 Task: Search one way flight ticket for 1 adult, 1 child, 1 infant in seat in premium economy from New Bern: Coastal Carolina Regional Airport (was Craven County Regional) to Springfield: Abraham Lincoln Capital Airport on 5-2-2023. Choice of flights is Sun country airlines. Number of bags: 6 checked bags. Price is upto 86000. Outbound departure time preference is 20:00.
Action: Mouse moved to (266, 369)
Screenshot: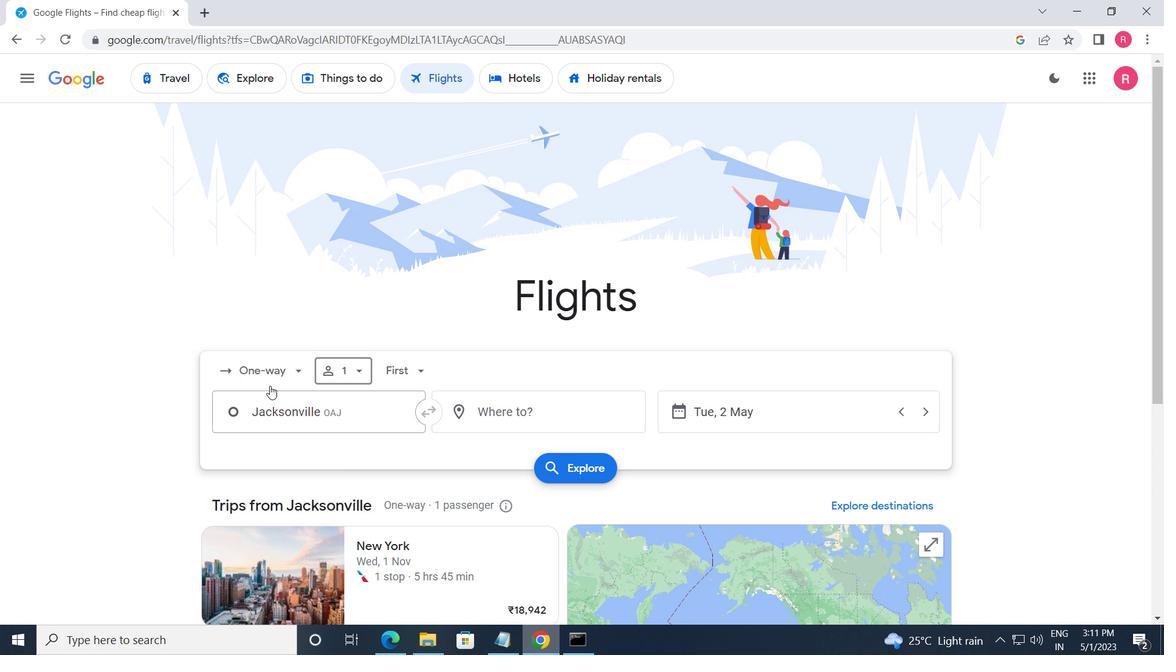 
Action: Mouse pressed left at (266, 369)
Screenshot: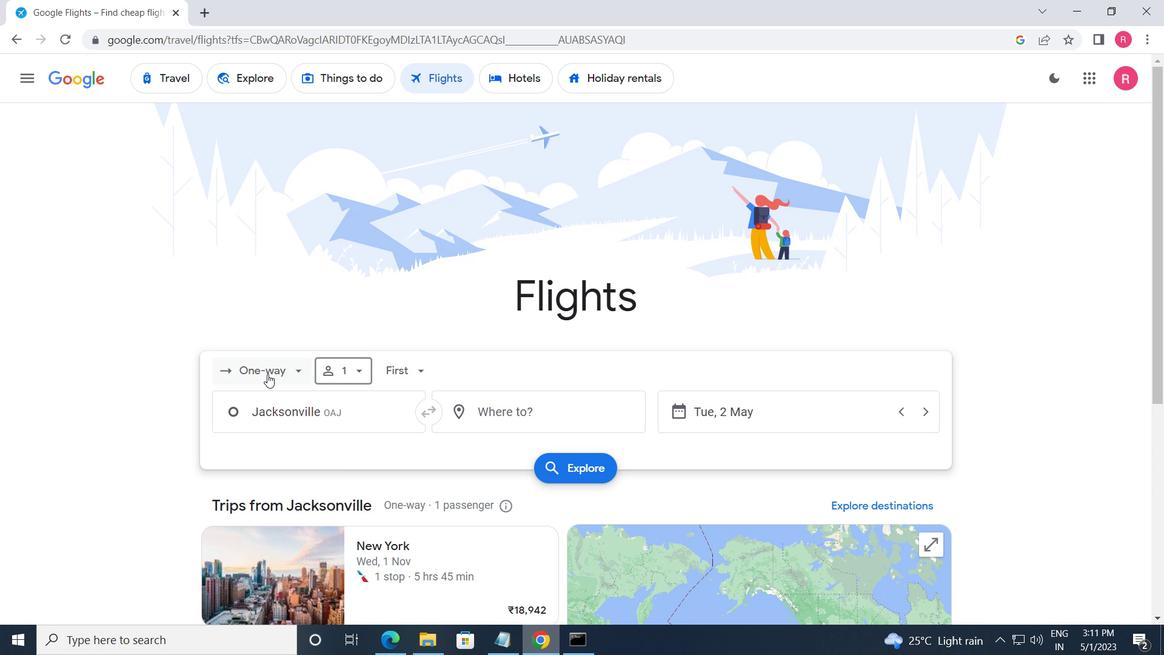 
Action: Mouse moved to (294, 434)
Screenshot: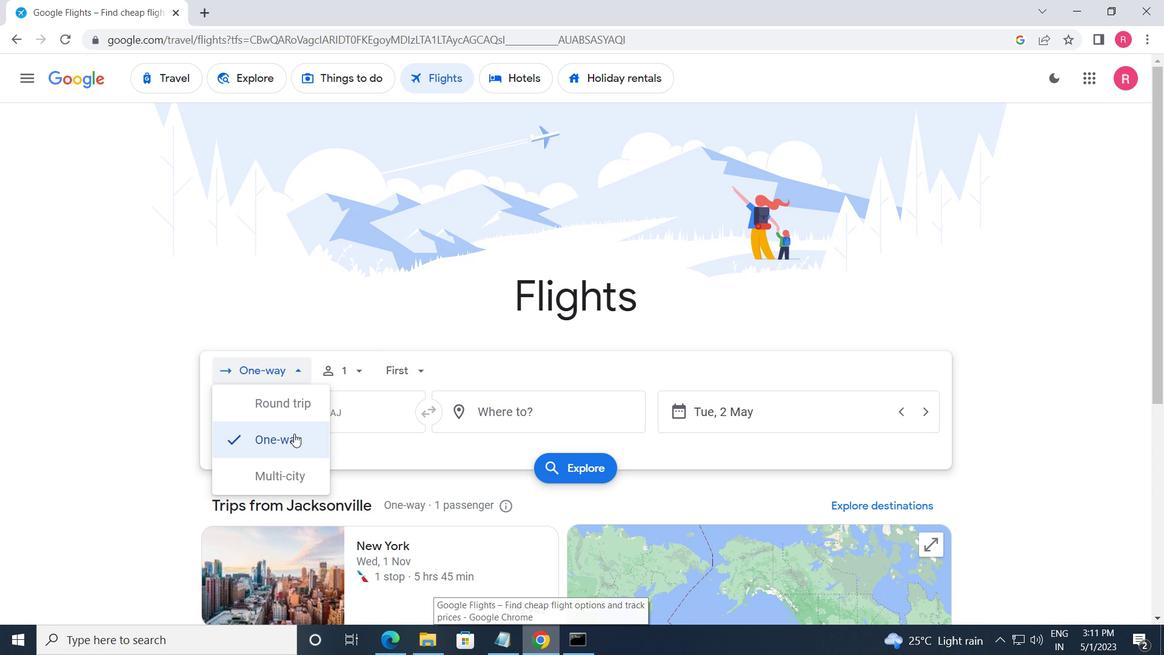 
Action: Mouse pressed left at (294, 434)
Screenshot: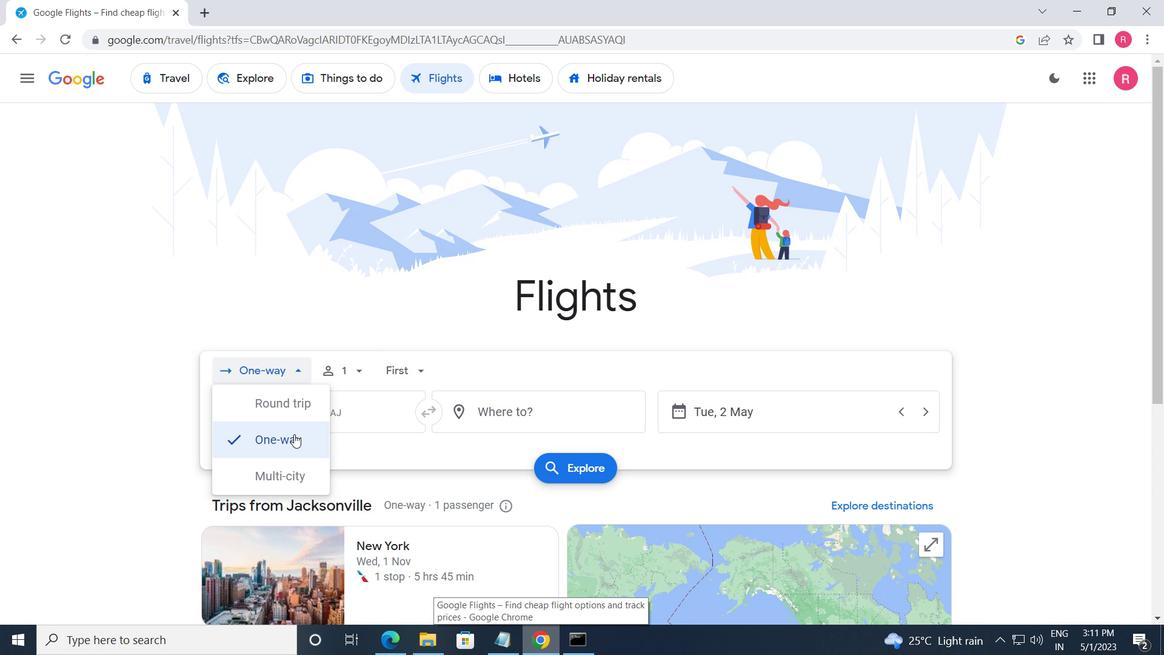 
Action: Mouse moved to (369, 374)
Screenshot: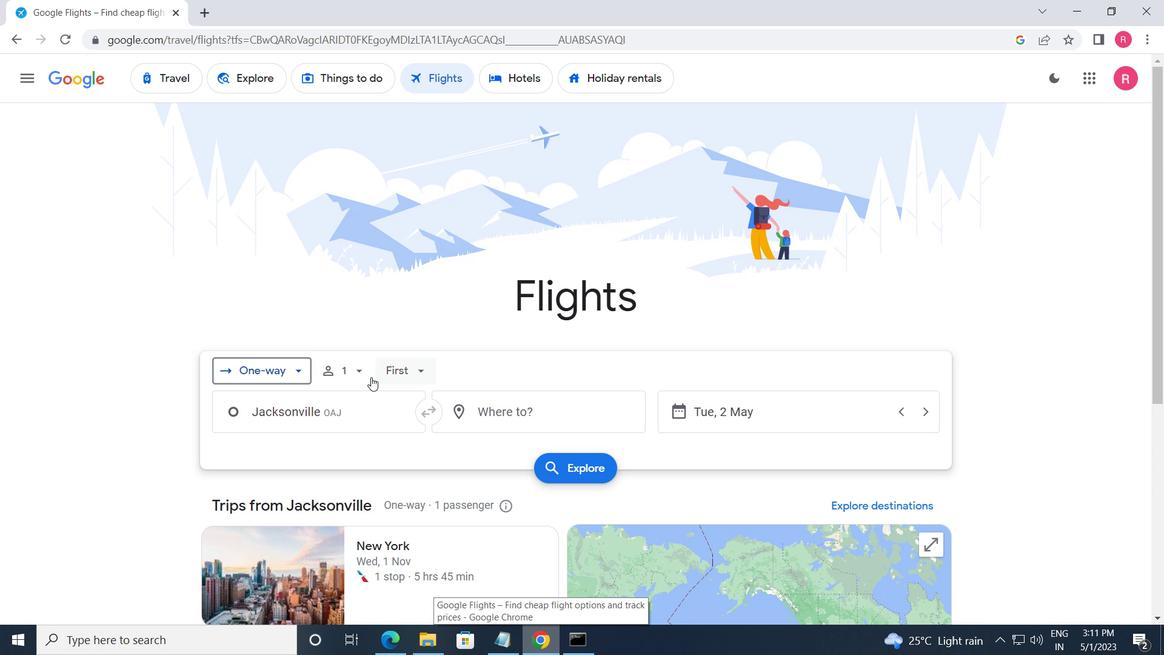 
Action: Mouse pressed left at (369, 374)
Screenshot: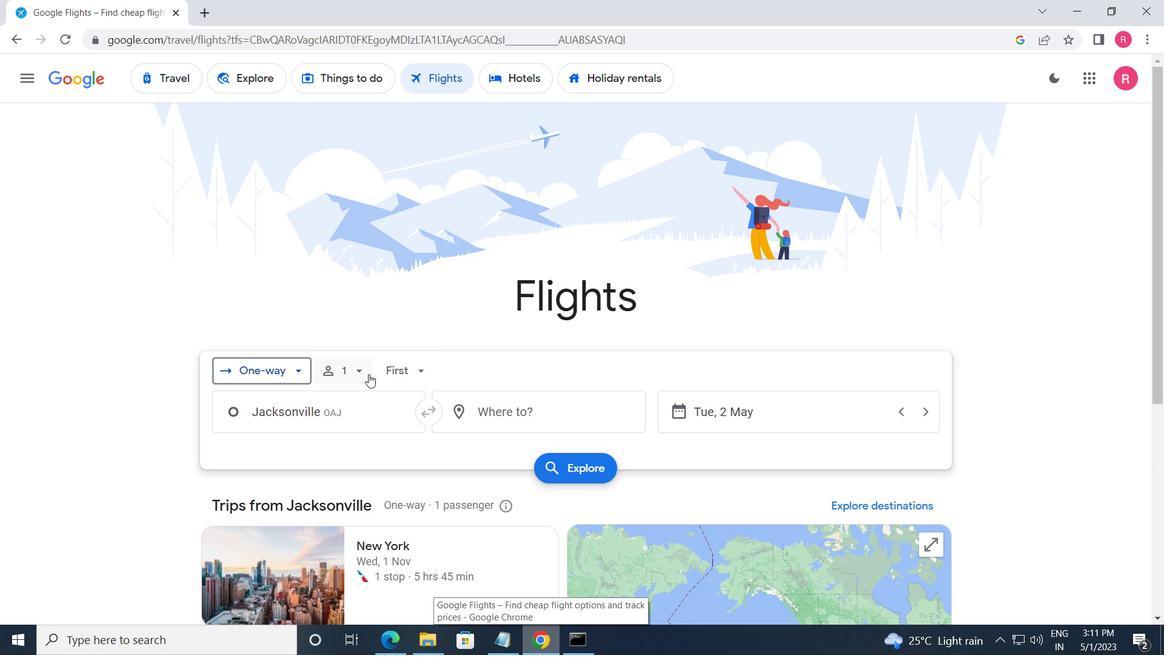 
Action: Mouse moved to (474, 445)
Screenshot: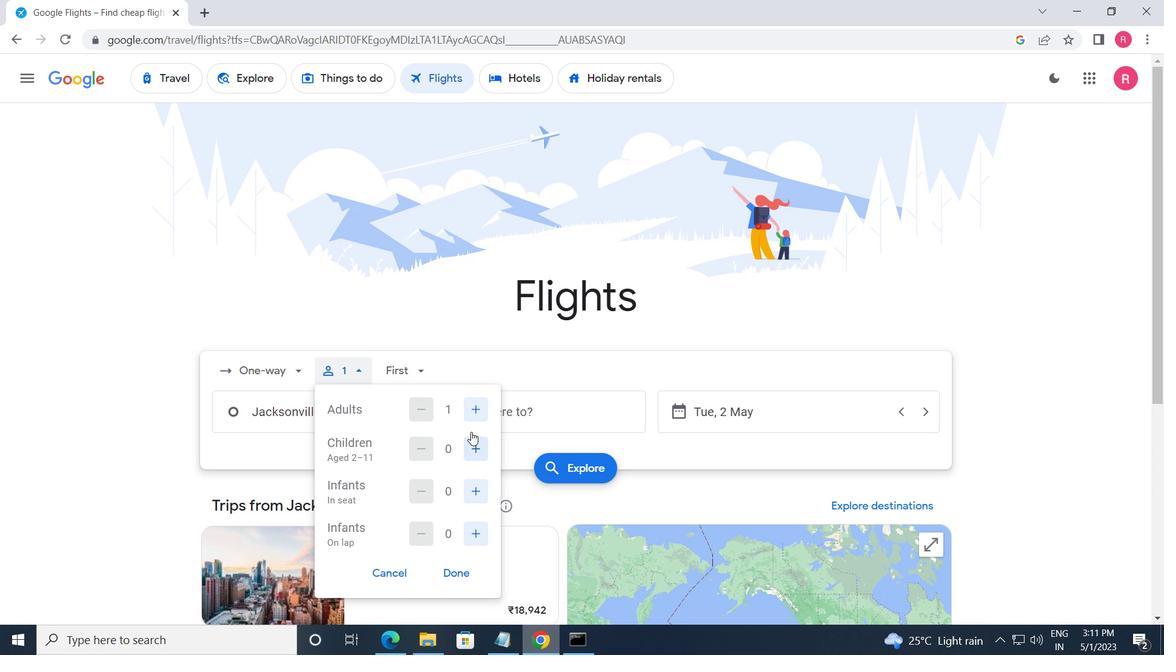 
Action: Mouse pressed left at (474, 445)
Screenshot: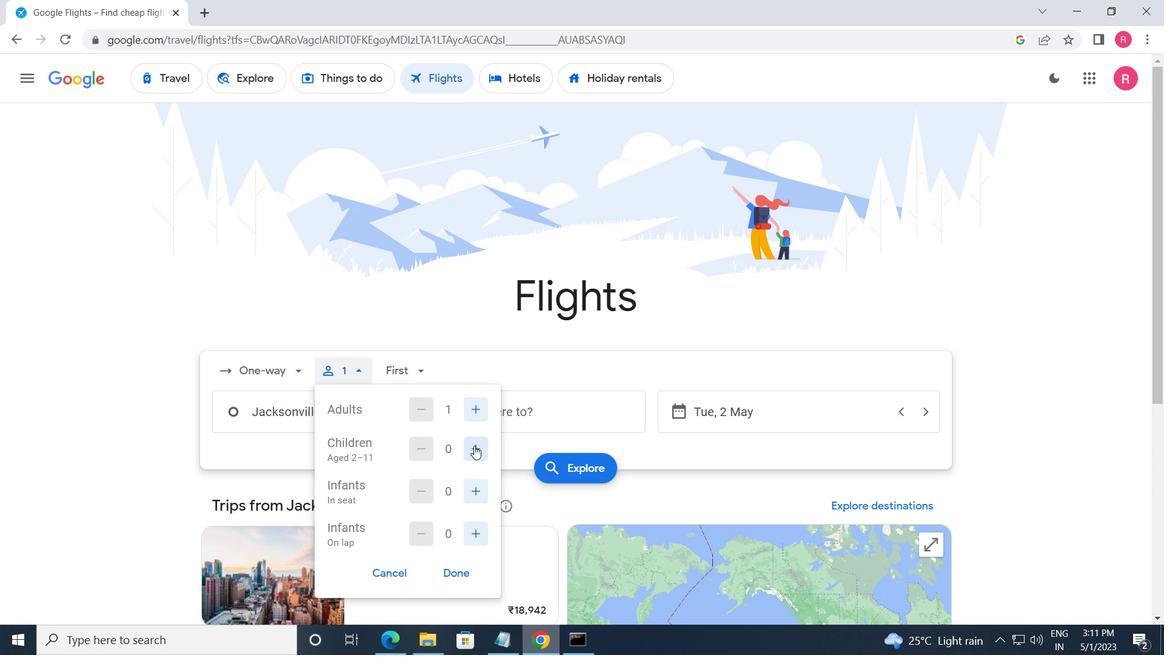 
Action: Mouse moved to (485, 487)
Screenshot: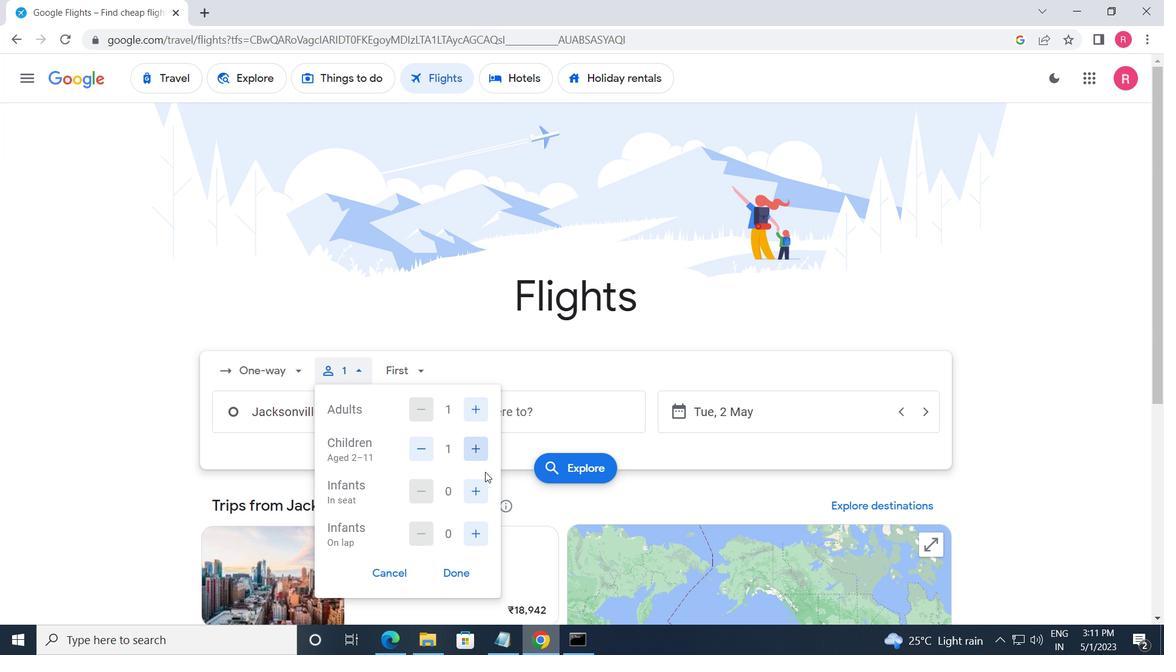 
Action: Mouse pressed left at (485, 487)
Screenshot: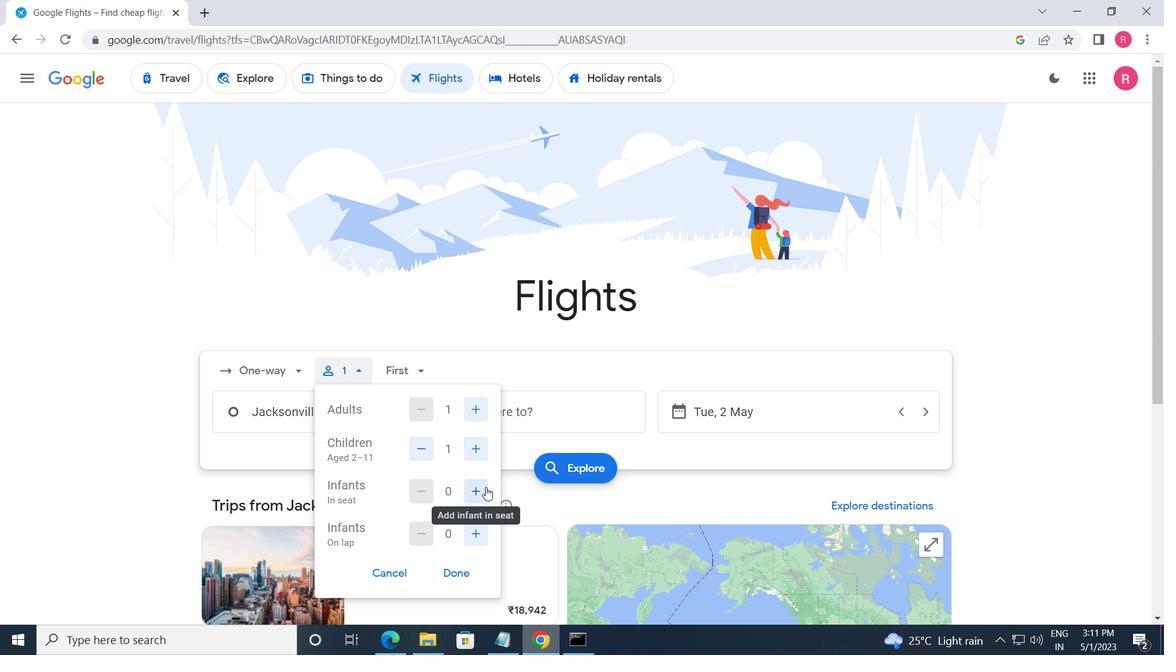 
Action: Mouse moved to (409, 368)
Screenshot: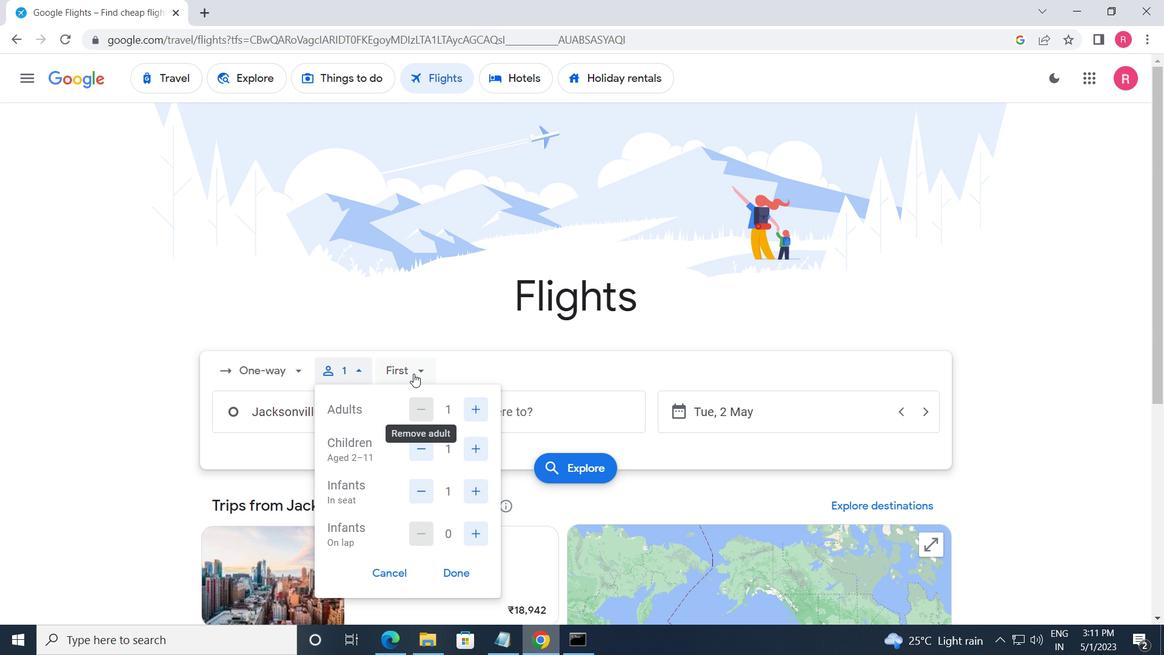 
Action: Mouse pressed left at (409, 368)
Screenshot: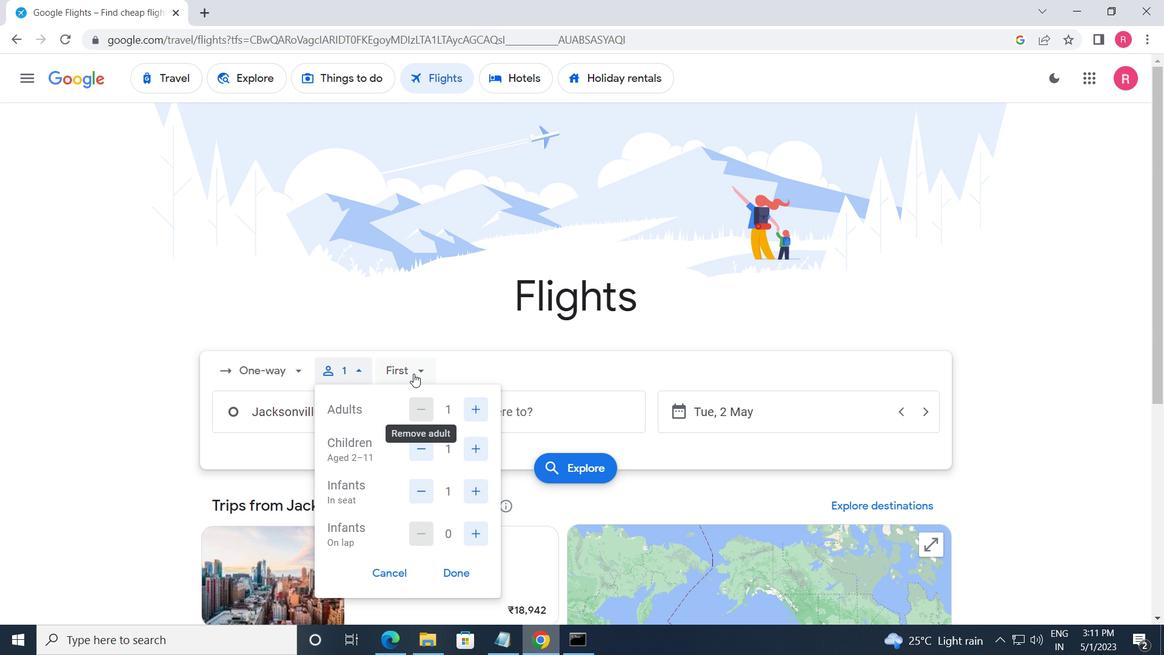 
Action: Mouse moved to (454, 443)
Screenshot: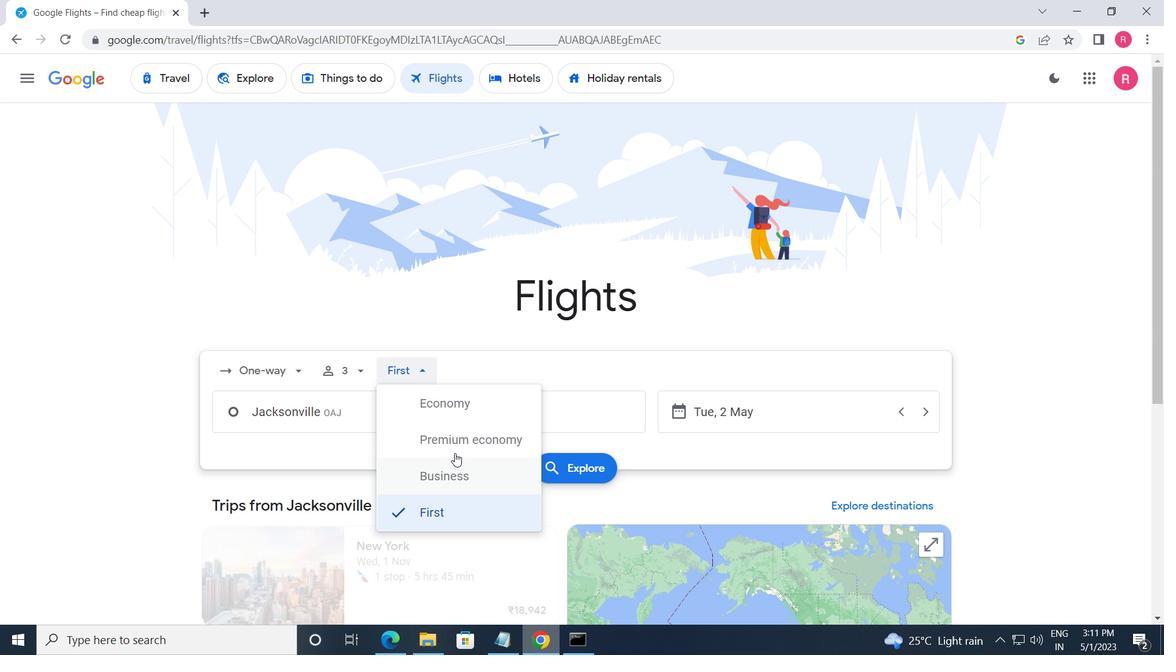 
Action: Mouse pressed left at (454, 443)
Screenshot: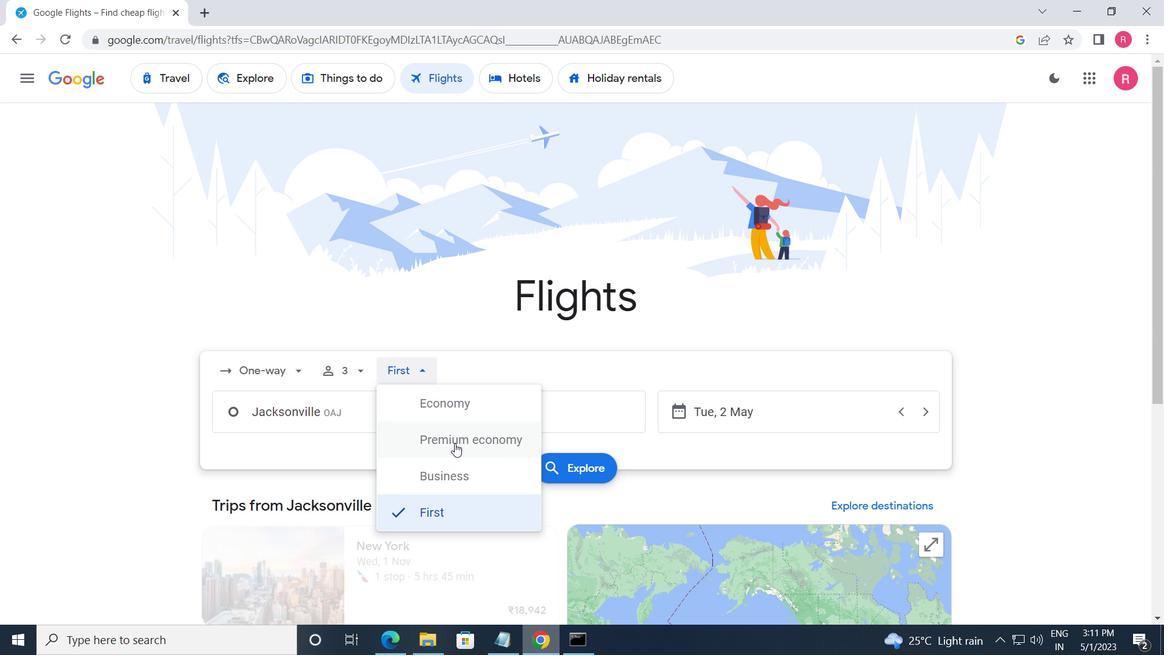 
Action: Mouse moved to (360, 425)
Screenshot: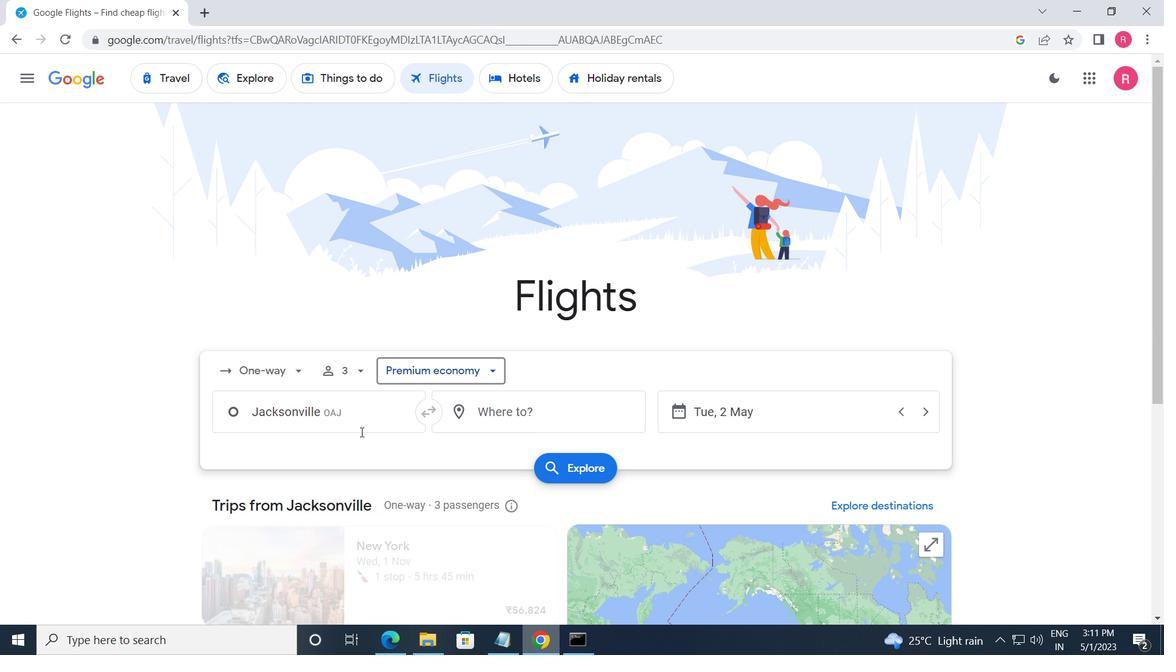 
Action: Mouse pressed left at (360, 425)
Screenshot: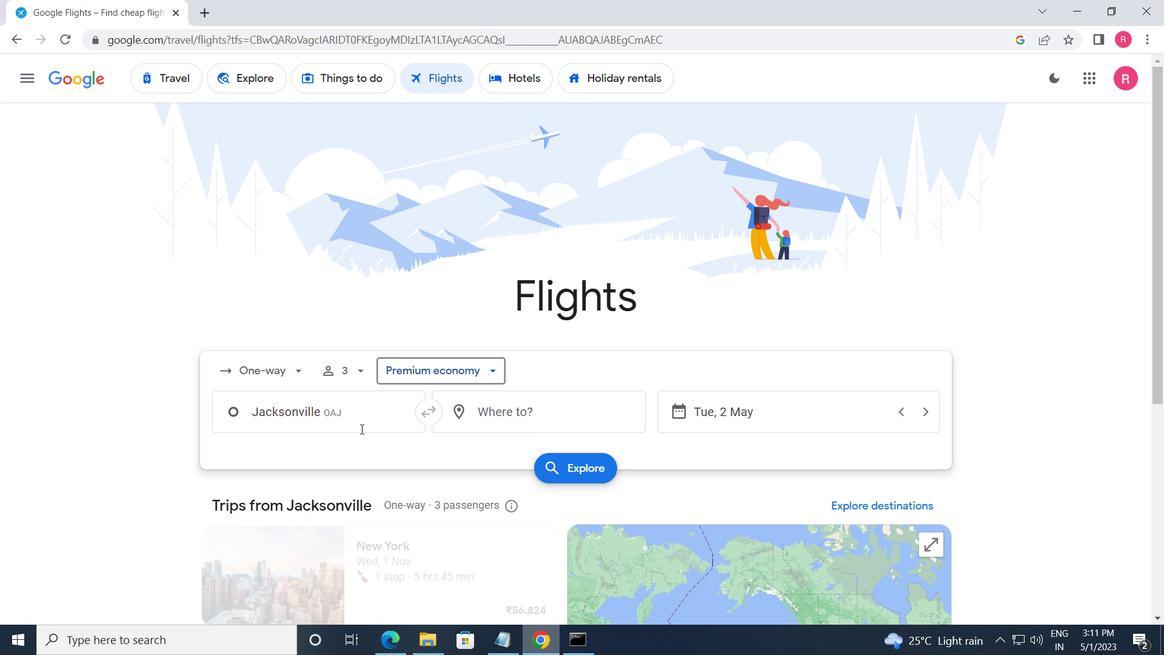 
Action: Key pressed <Key.shift_r><Key.shift_r><Key.shift_r><Key.shift_r><Key.shift_r><Key.shift_r><Key.shift>COASTAL
Screenshot: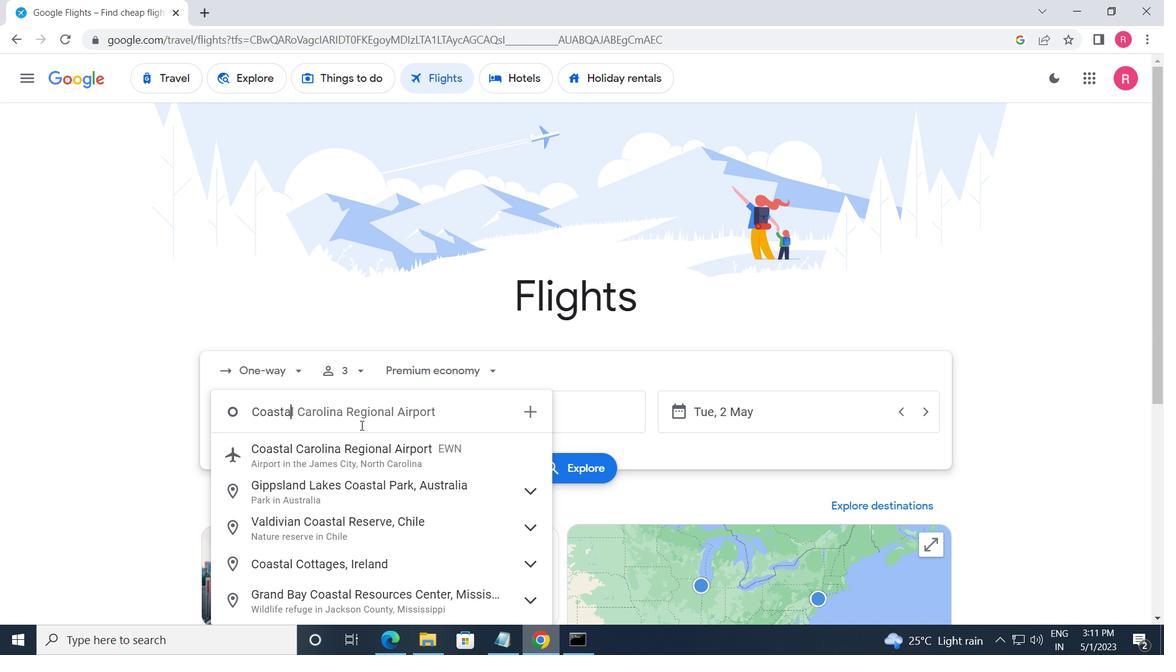 
Action: Mouse moved to (371, 454)
Screenshot: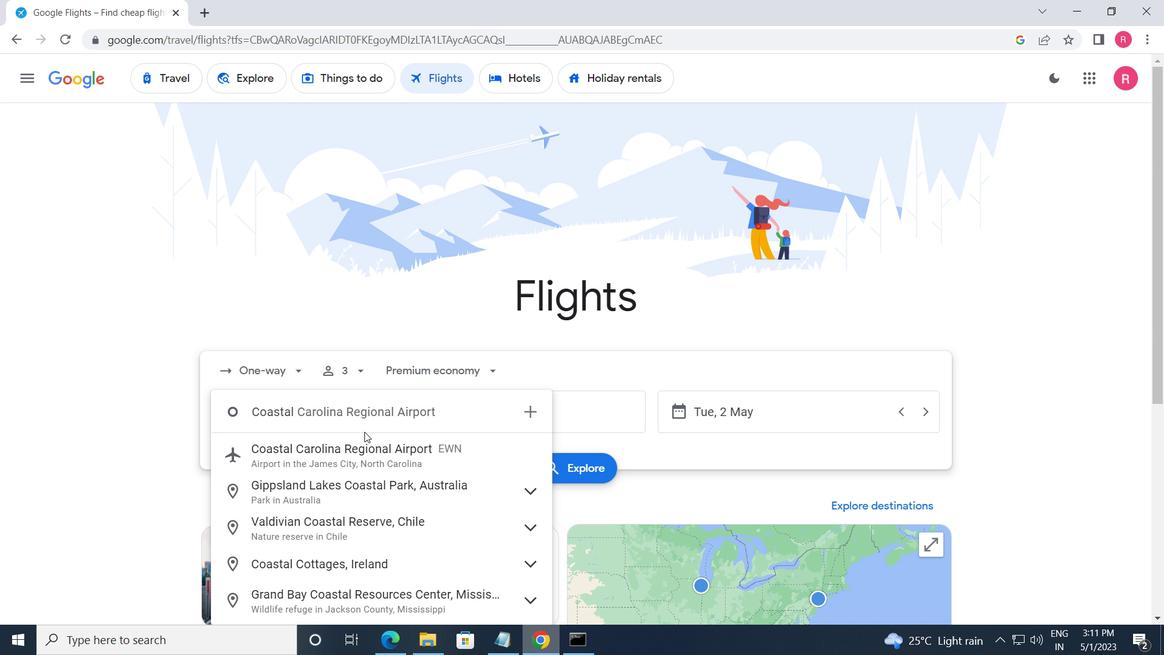 
Action: Mouse pressed left at (371, 454)
Screenshot: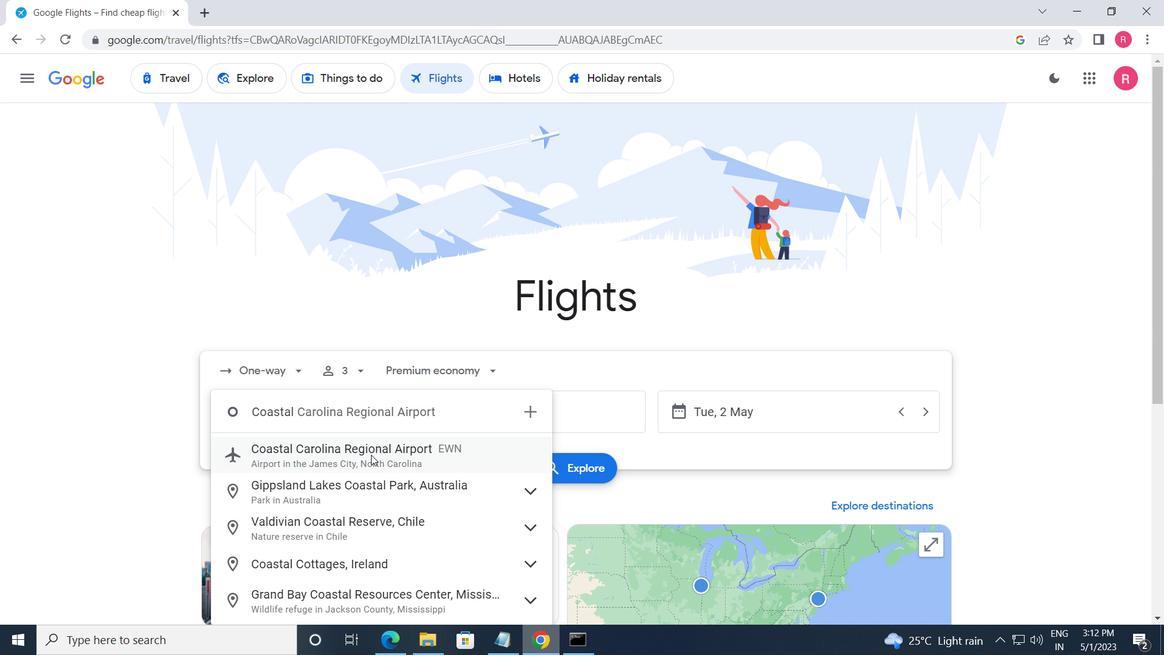 
Action: Mouse moved to (498, 424)
Screenshot: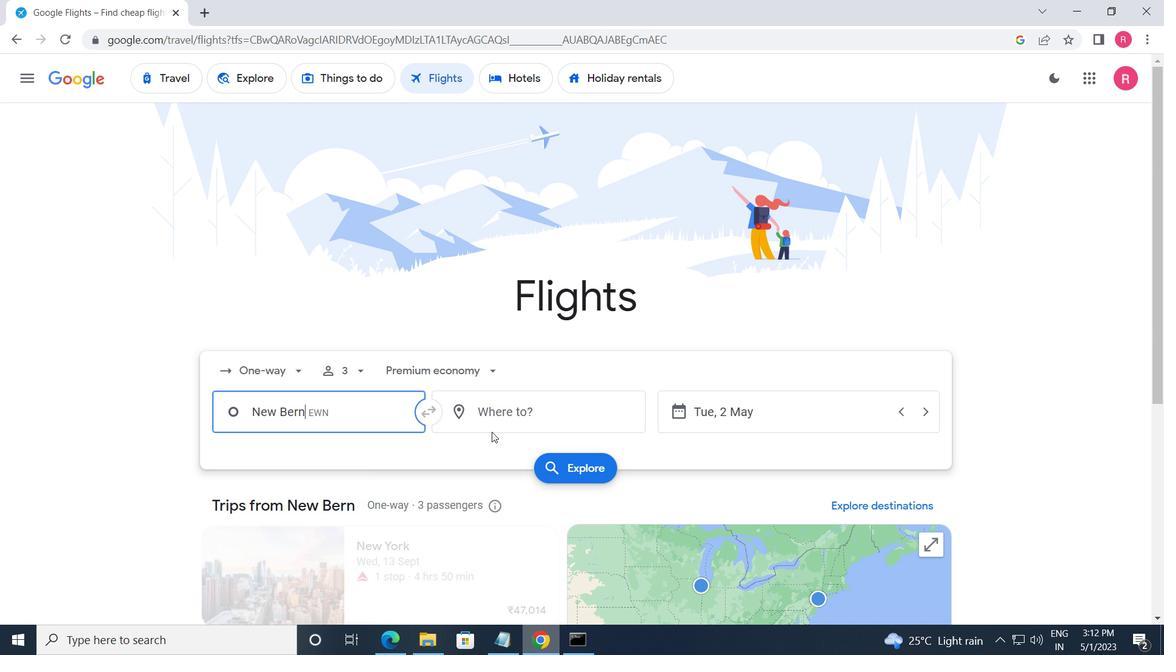 
Action: Mouse pressed left at (498, 424)
Screenshot: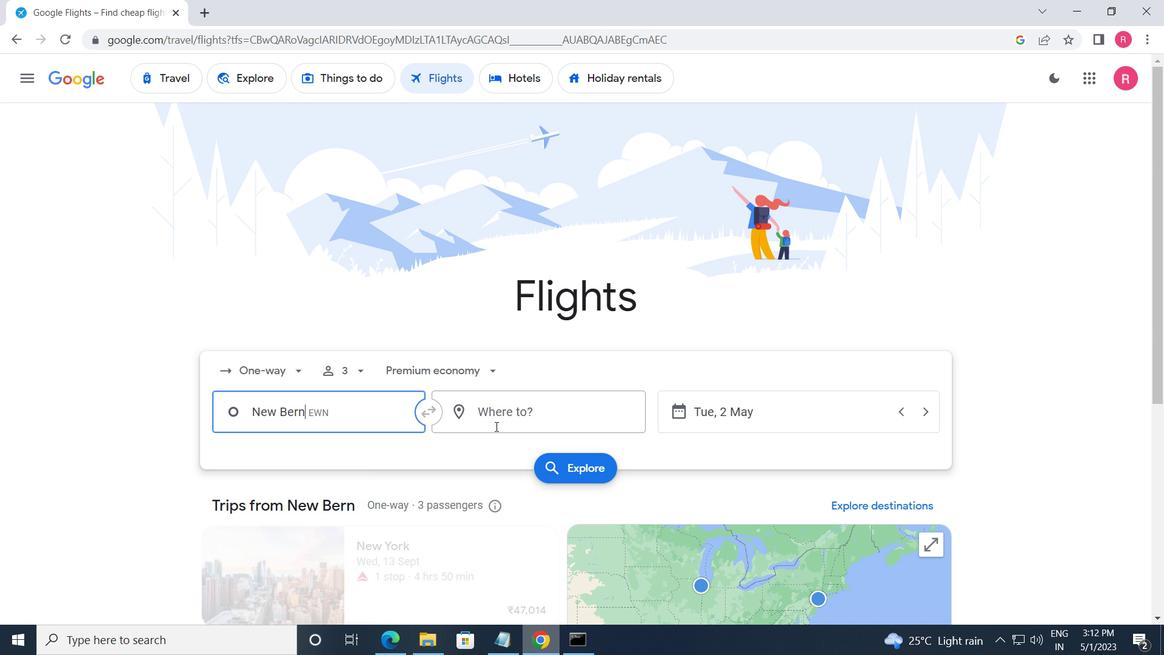 
Action: Mouse moved to (504, 535)
Screenshot: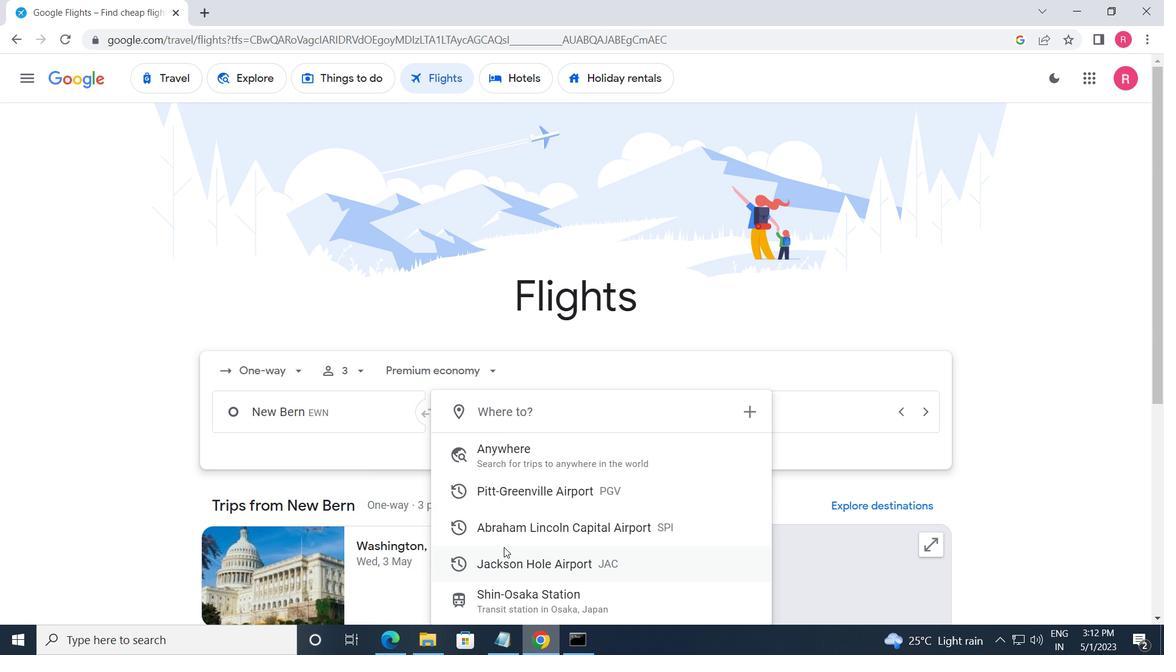 
Action: Mouse pressed left at (504, 535)
Screenshot: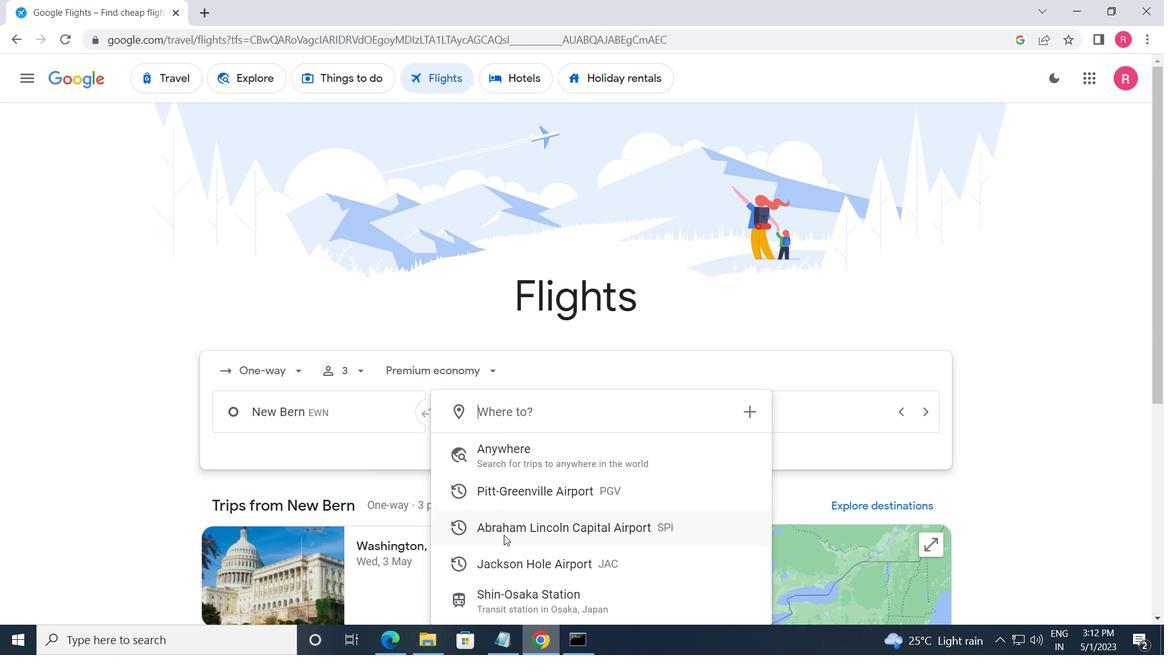
Action: Mouse moved to (786, 411)
Screenshot: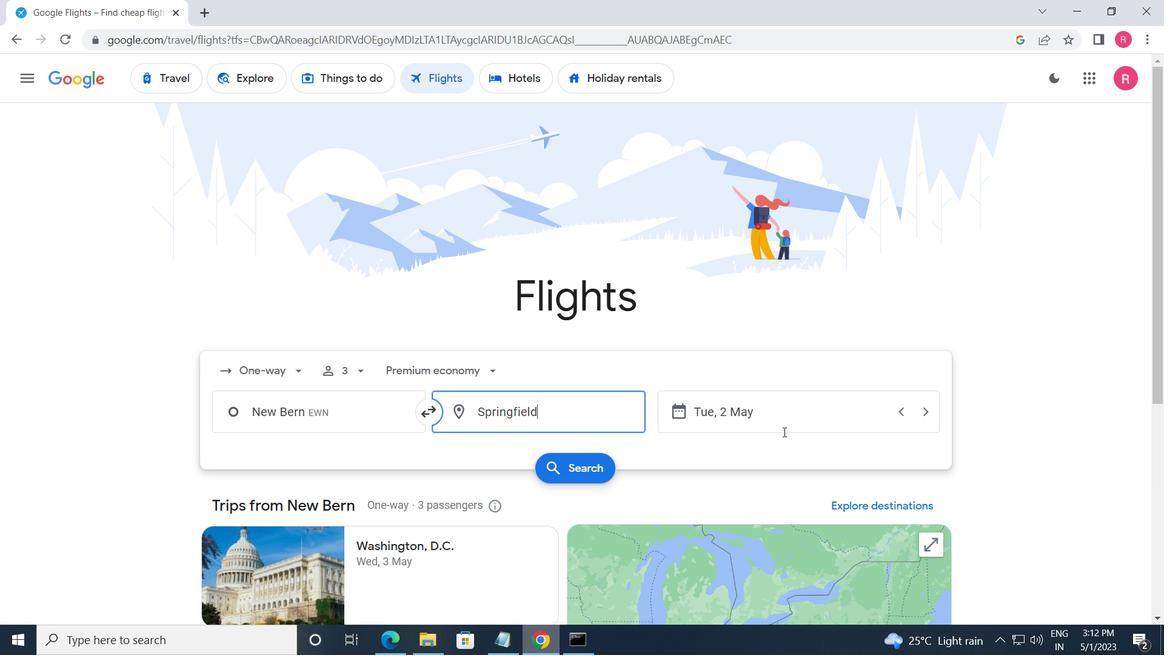 
Action: Mouse pressed left at (786, 411)
Screenshot: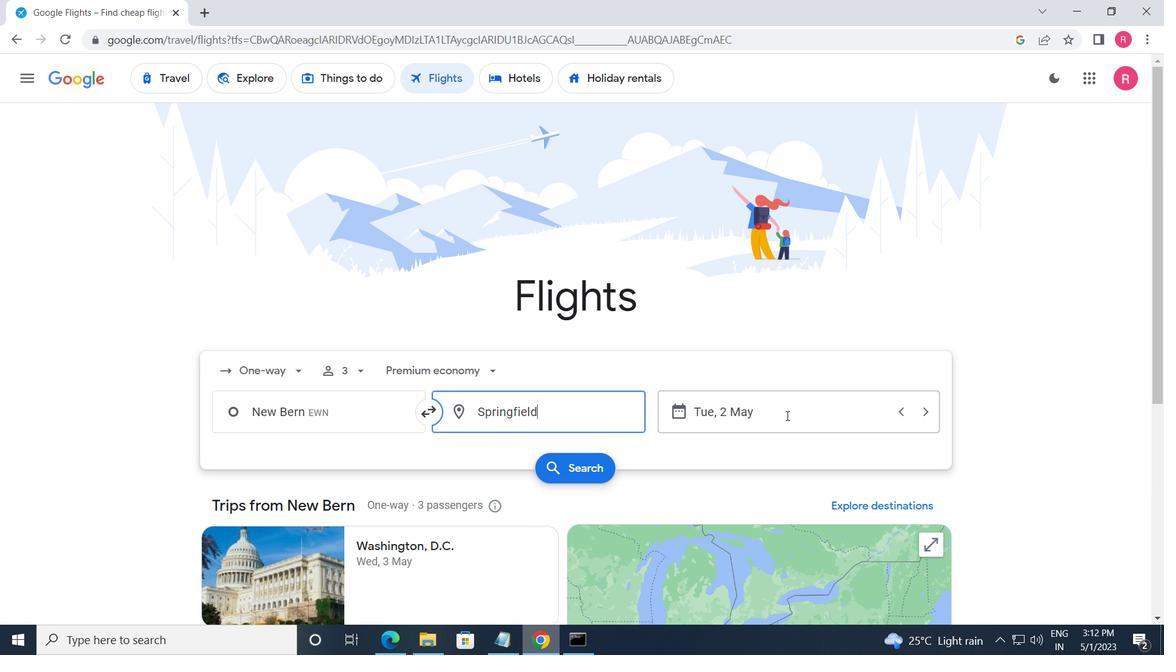 
Action: Mouse moved to (470, 356)
Screenshot: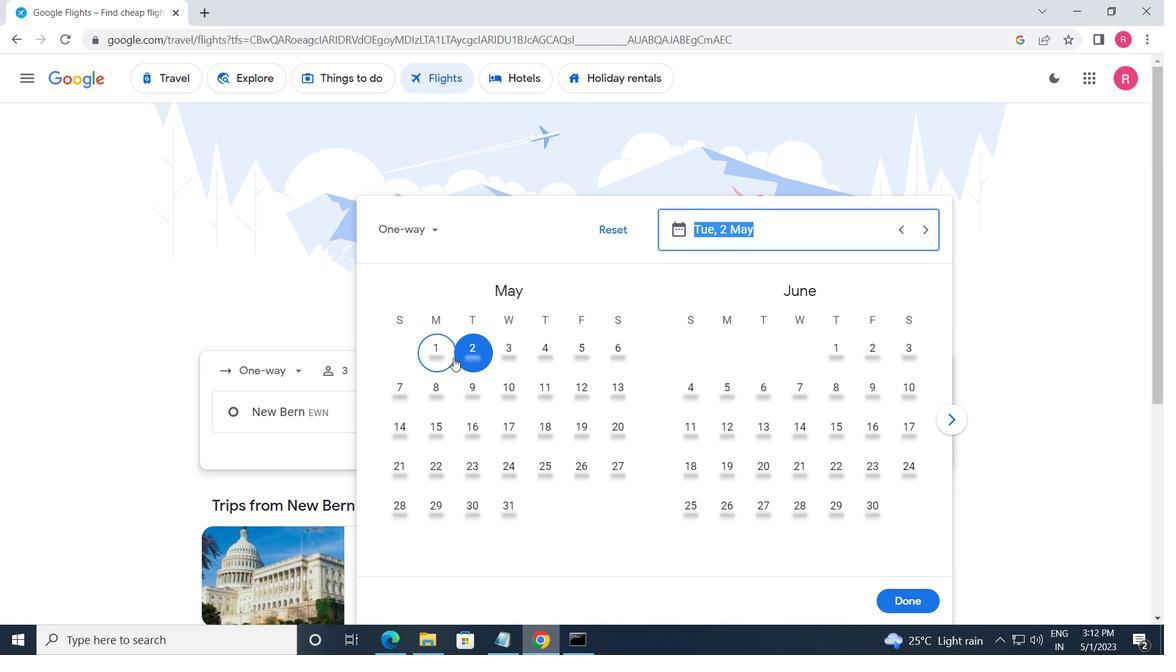 
Action: Mouse pressed left at (470, 356)
Screenshot: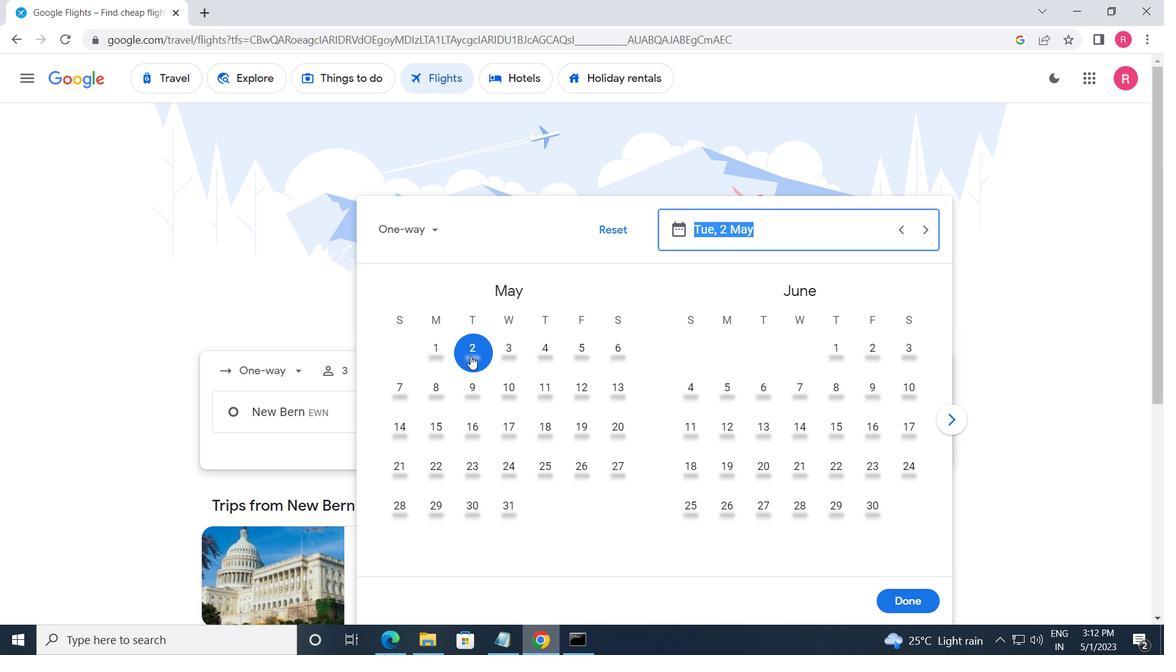 
Action: Mouse moved to (913, 596)
Screenshot: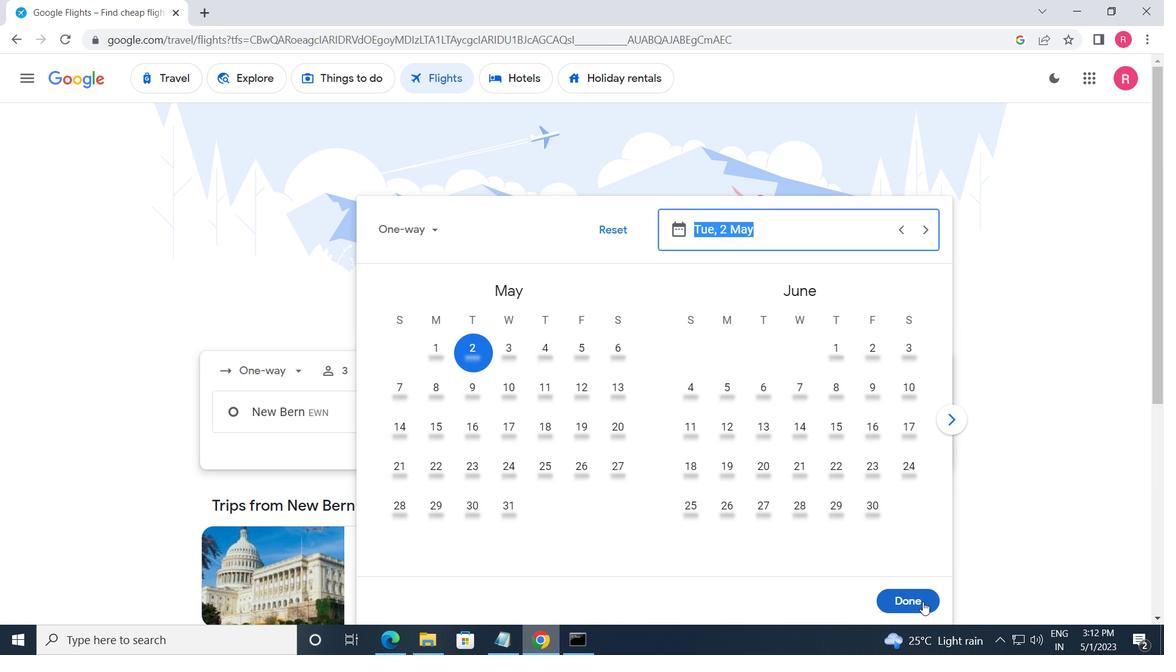 
Action: Mouse pressed left at (913, 596)
Screenshot: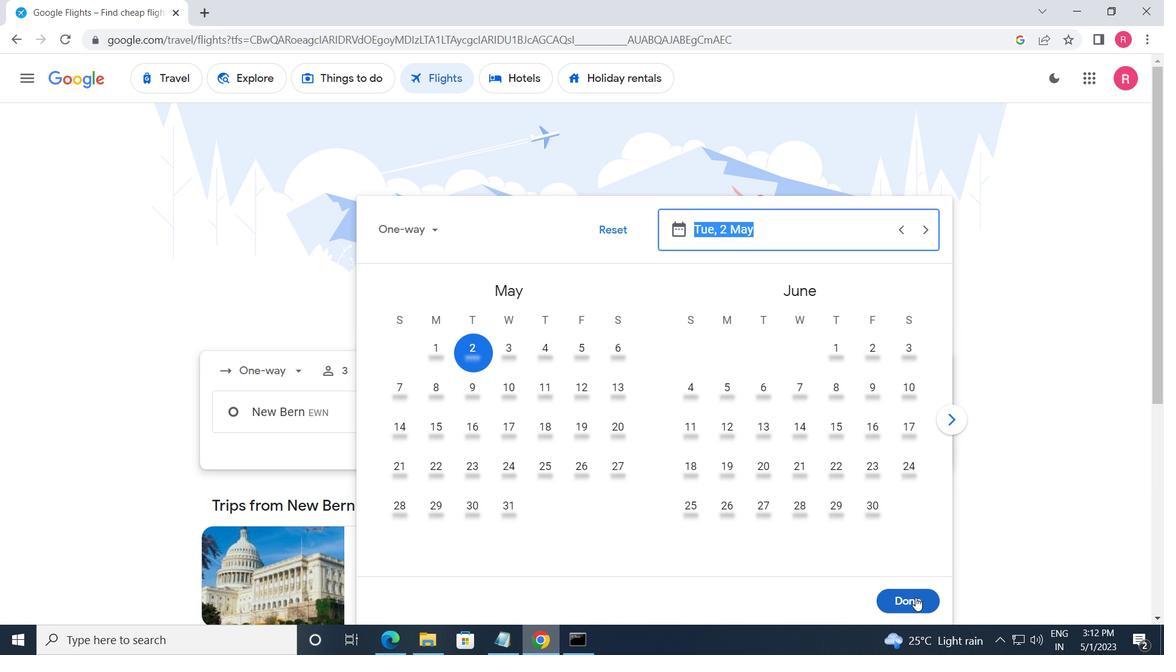 
Action: Mouse moved to (582, 477)
Screenshot: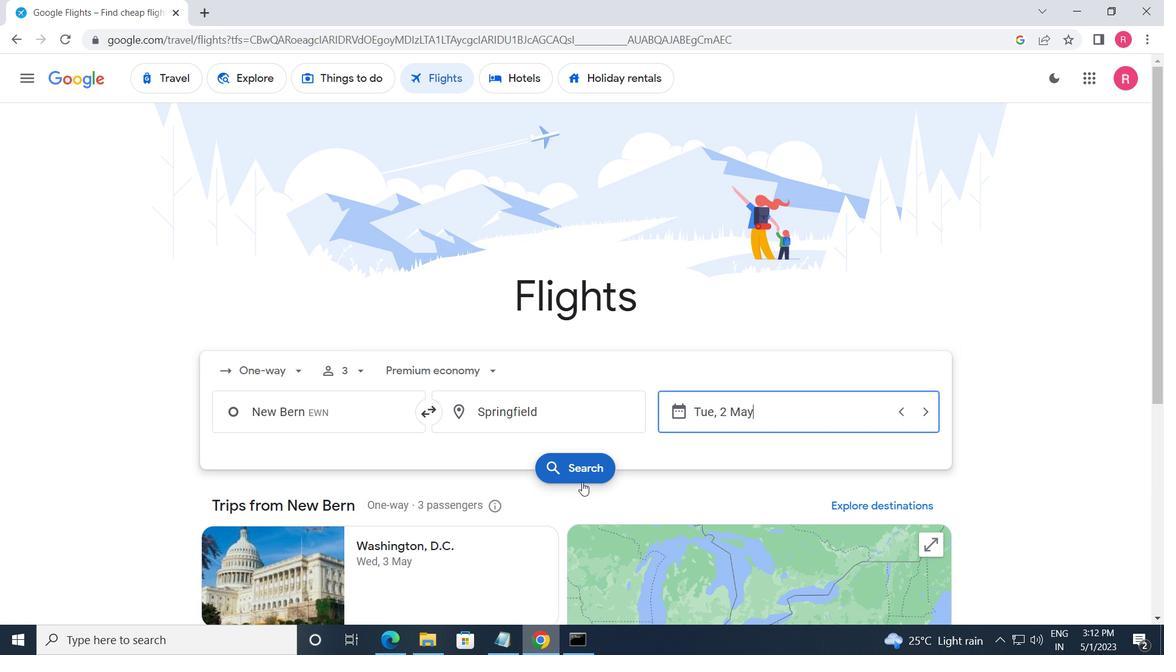 
Action: Mouse pressed left at (582, 477)
Screenshot: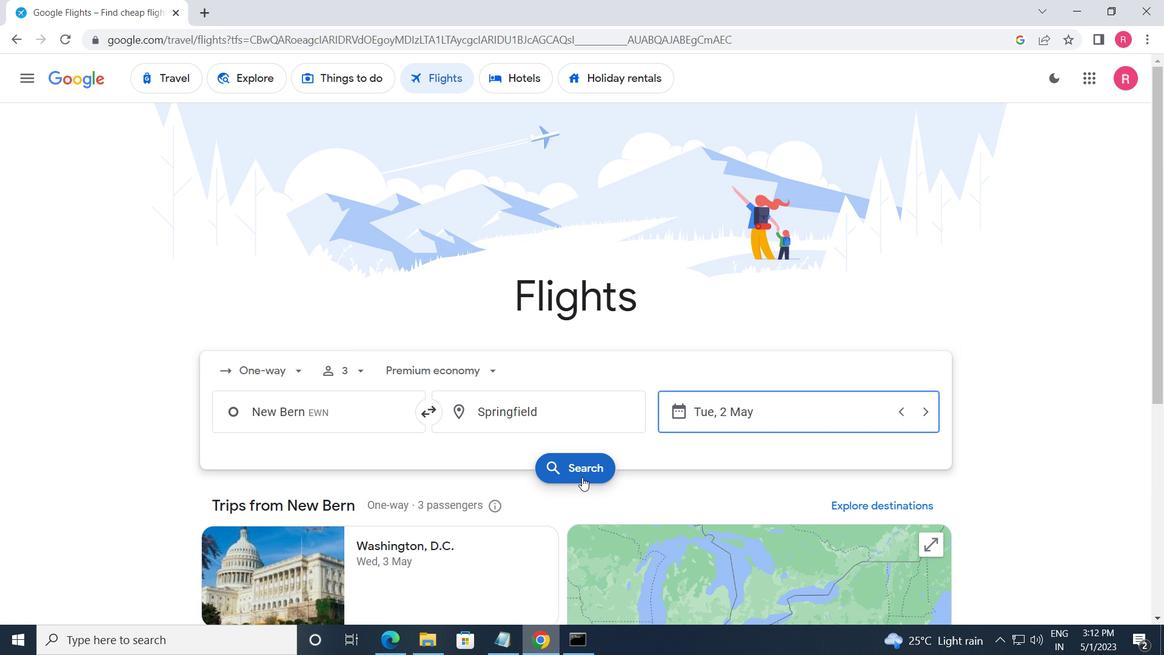 
Action: Mouse moved to (235, 223)
Screenshot: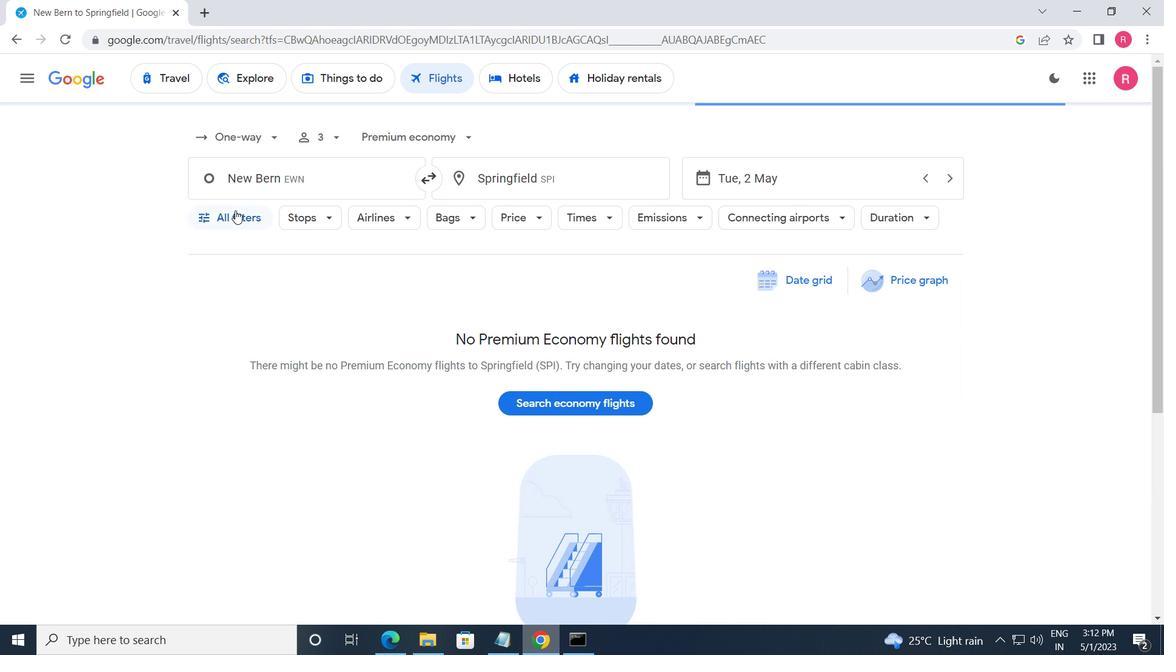 
Action: Mouse pressed left at (235, 223)
Screenshot: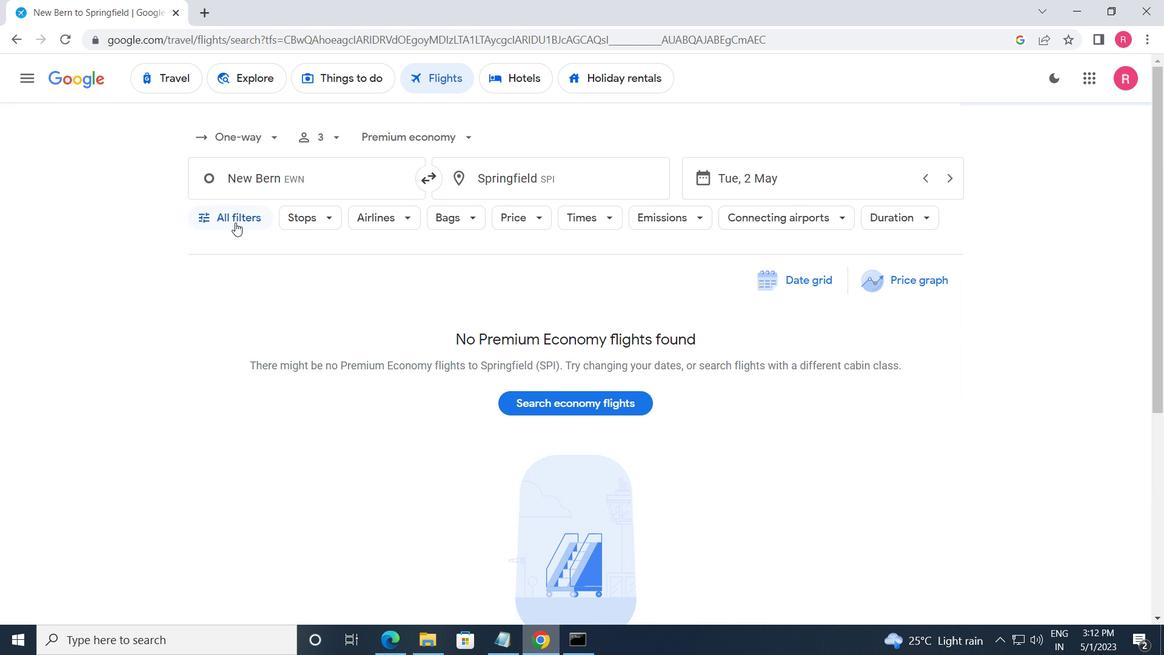 
Action: Mouse moved to (299, 469)
Screenshot: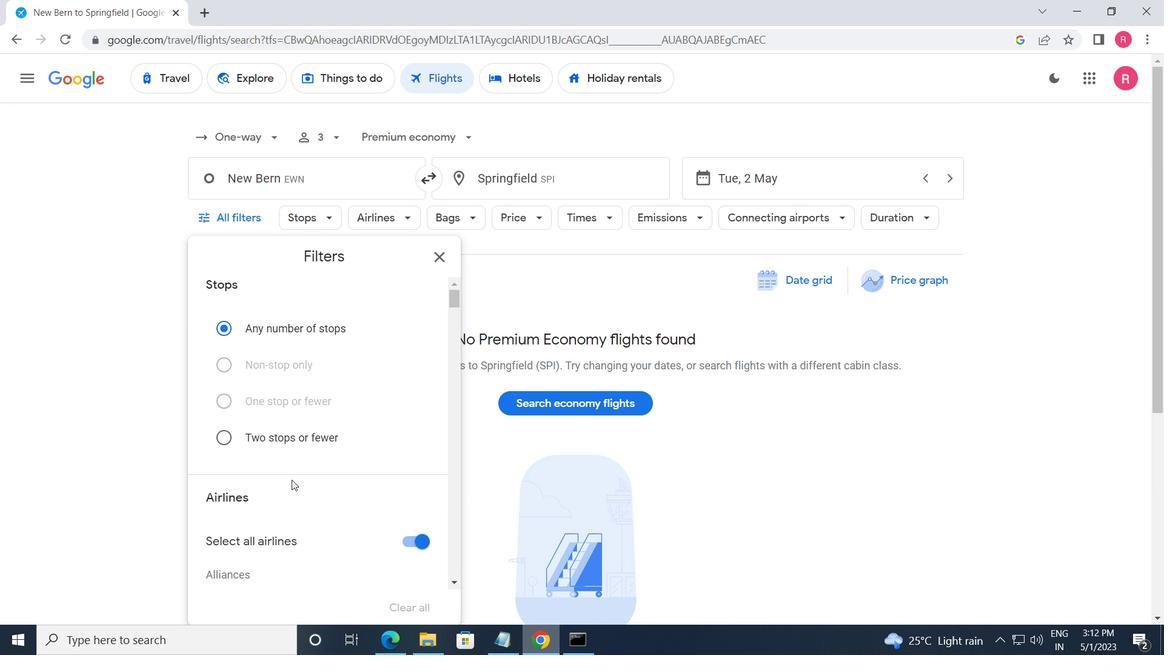 
Action: Mouse scrolled (299, 468) with delta (0, 0)
Screenshot: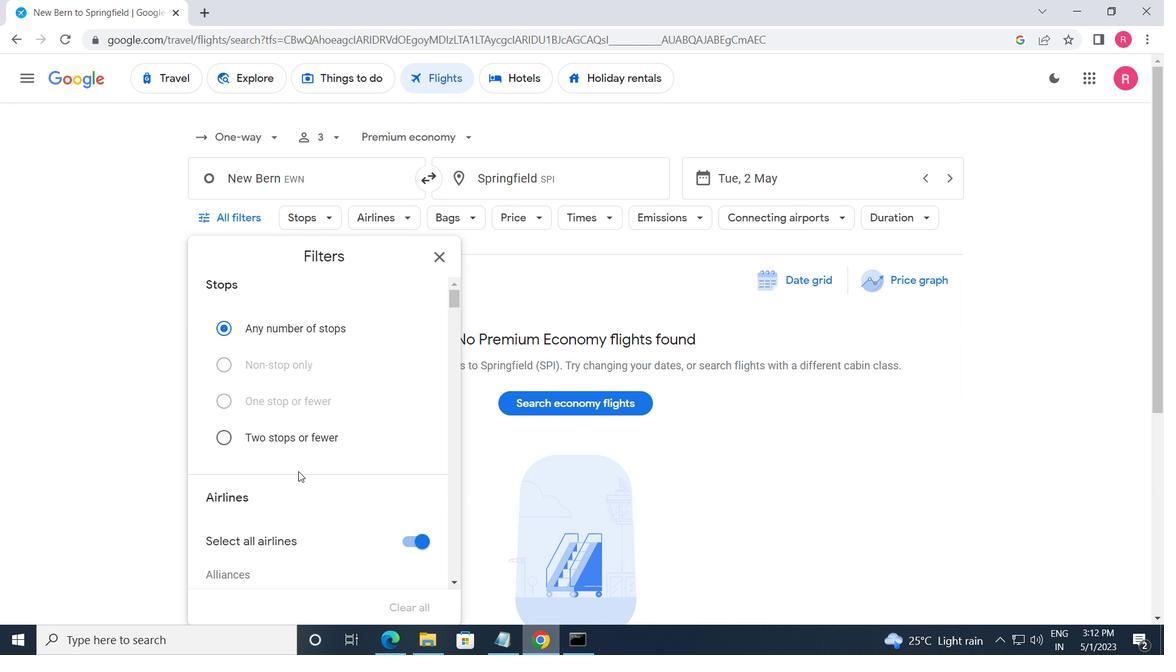 
Action: Mouse moved to (300, 468)
Screenshot: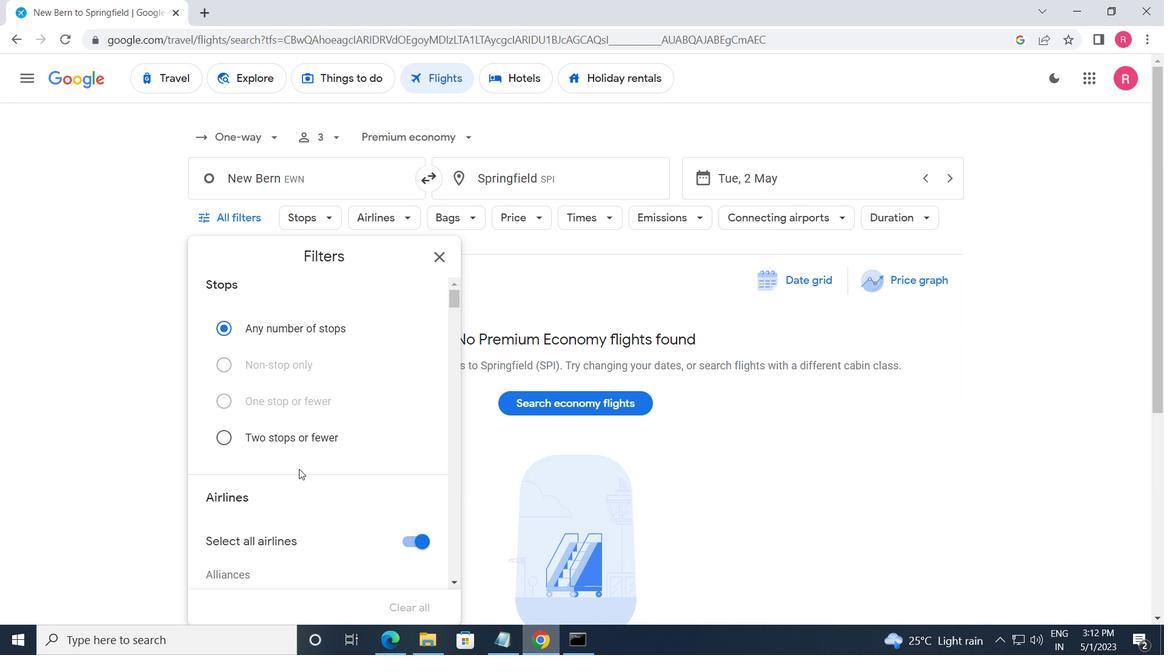 
Action: Mouse scrolled (300, 468) with delta (0, 0)
Screenshot: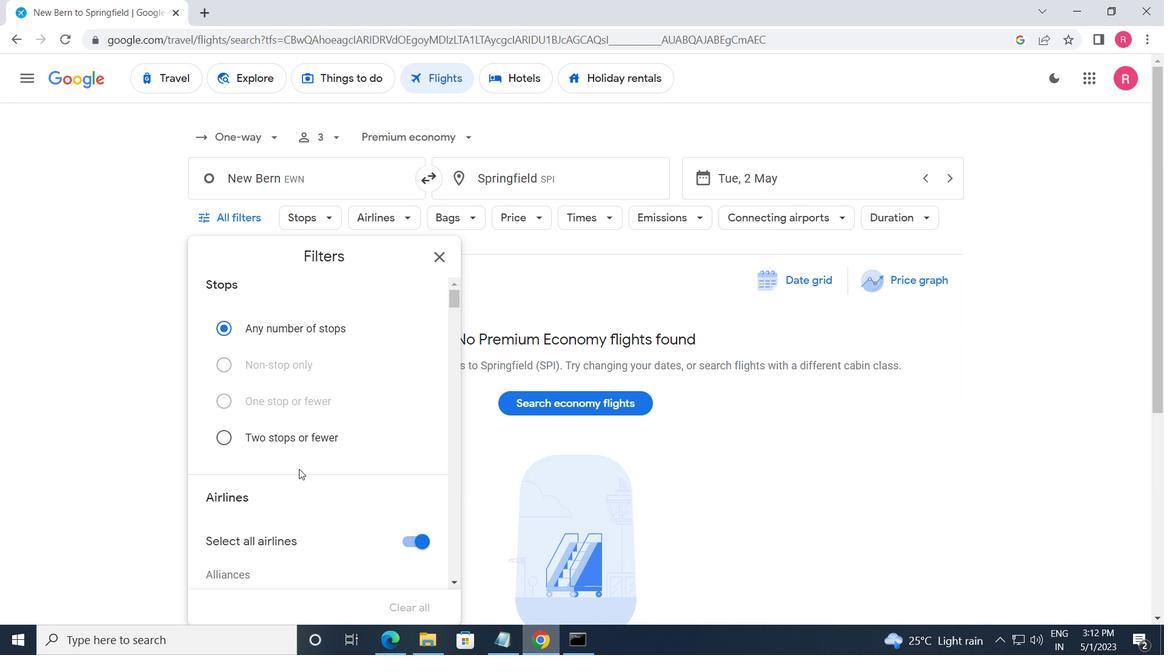 
Action: Mouse moved to (302, 466)
Screenshot: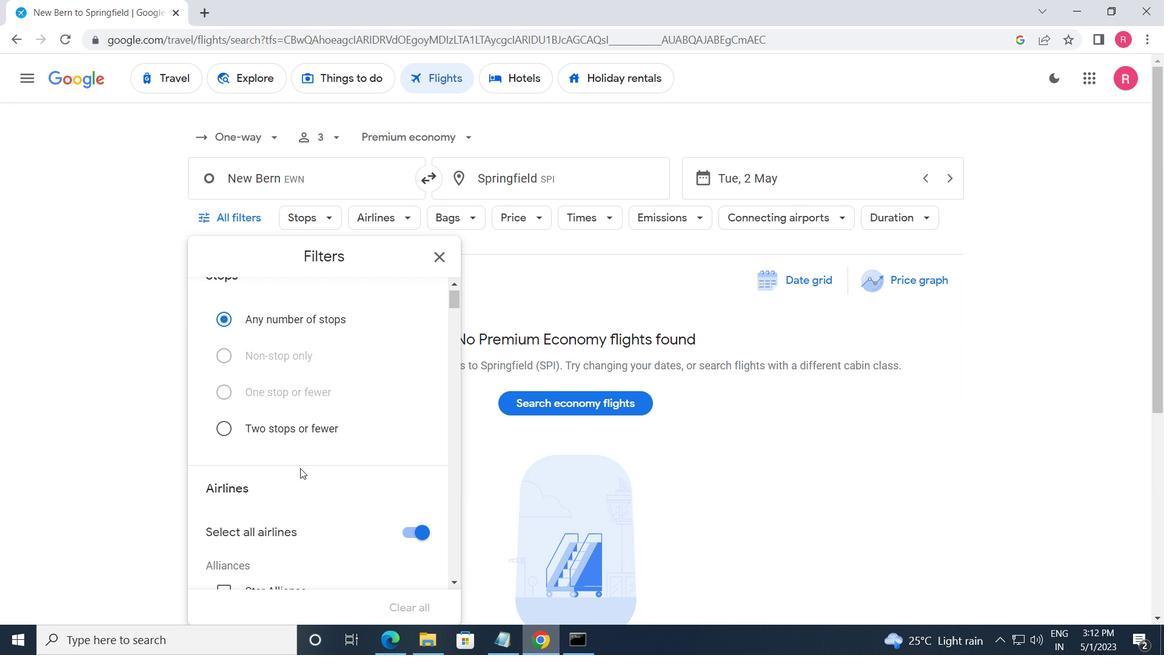 
Action: Mouse scrolled (302, 465) with delta (0, 0)
Screenshot: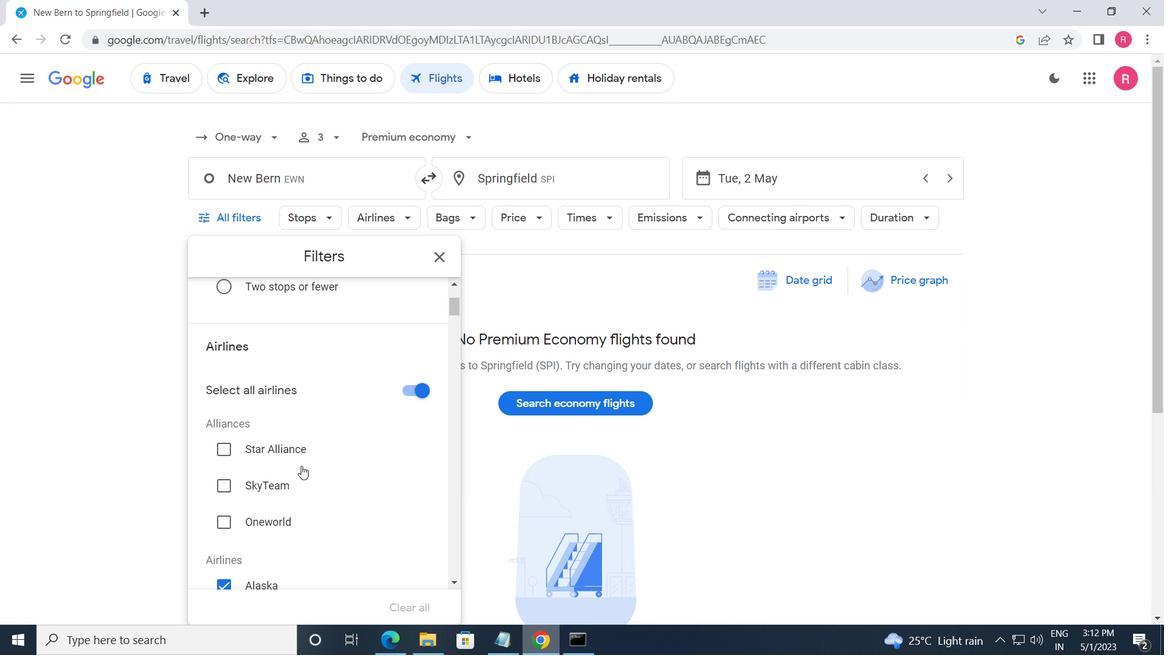 
Action: Mouse scrolled (302, 465) with delta (0, 0)
Screenshot: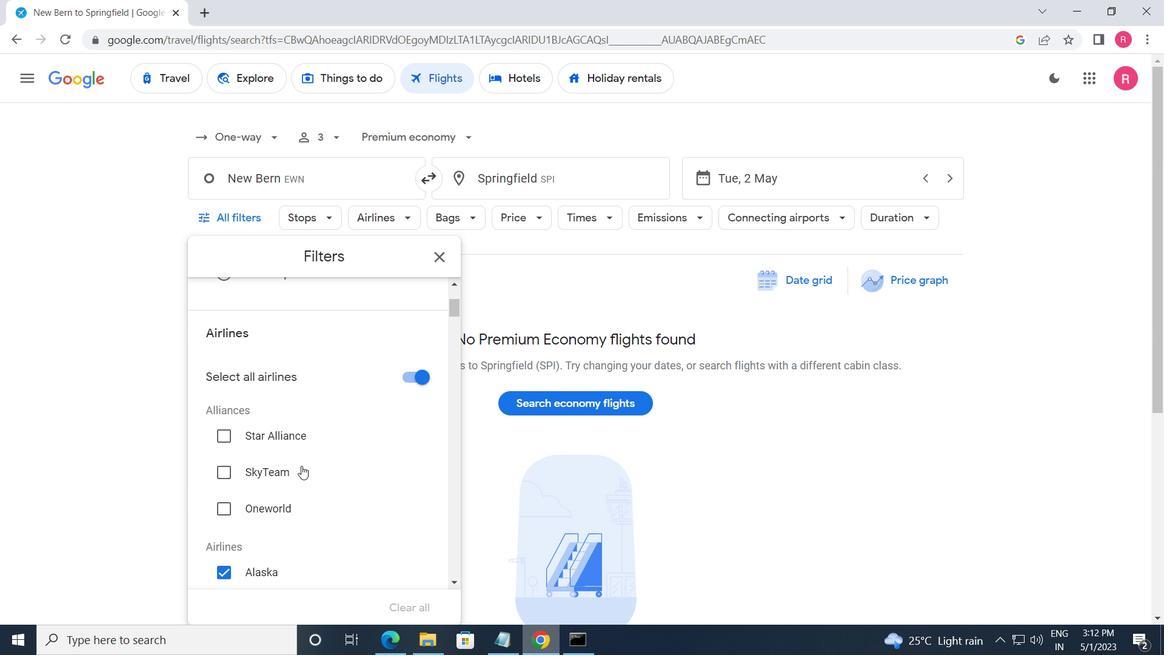 
Action: Mouse moved to (302, 465)
Screenshot: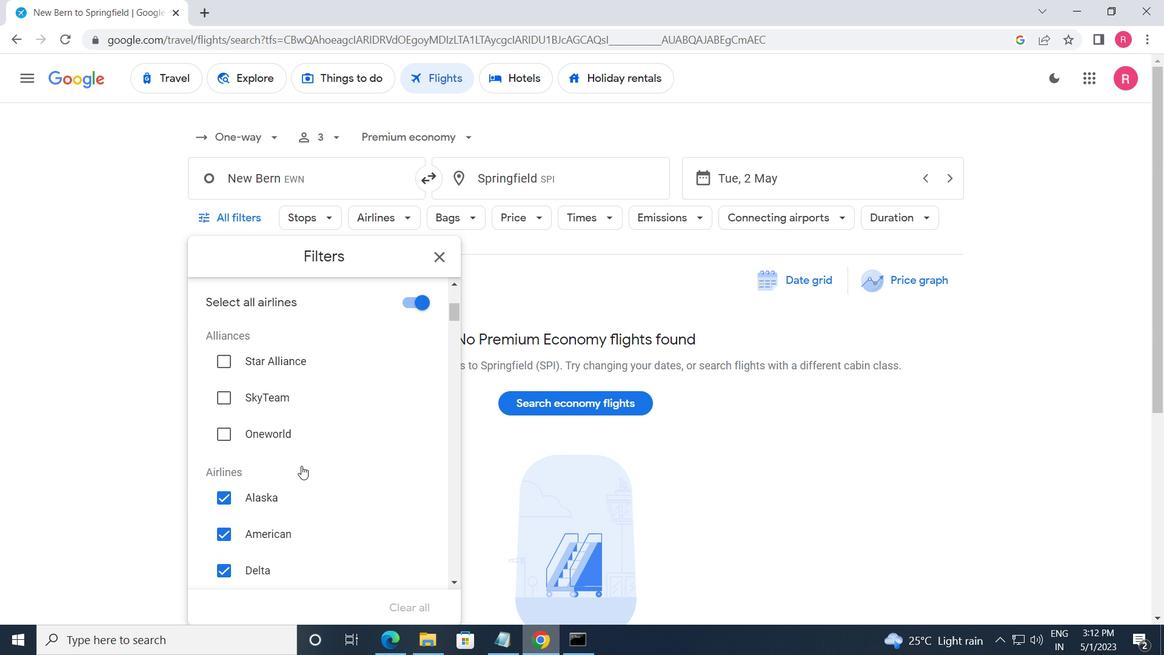 
Action: Mouse scrolled (302, 465) with delta (0, 0)
Screenshot: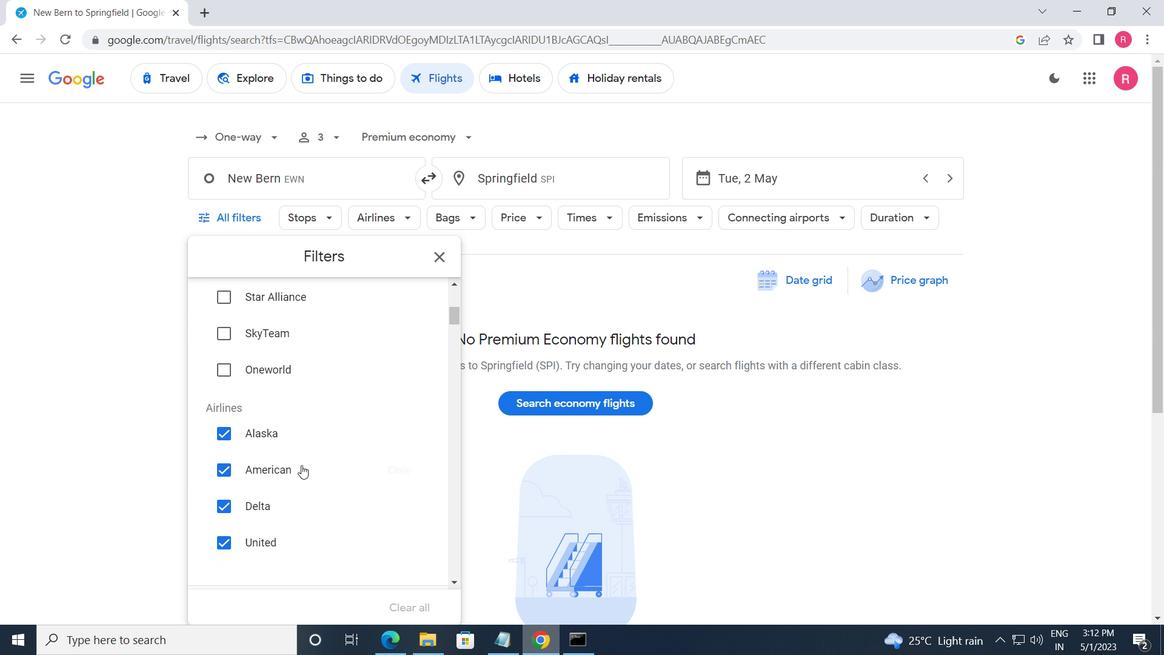 
Action: Mouse scrolled (302, 466) with delta (0, 0)
Screenshot: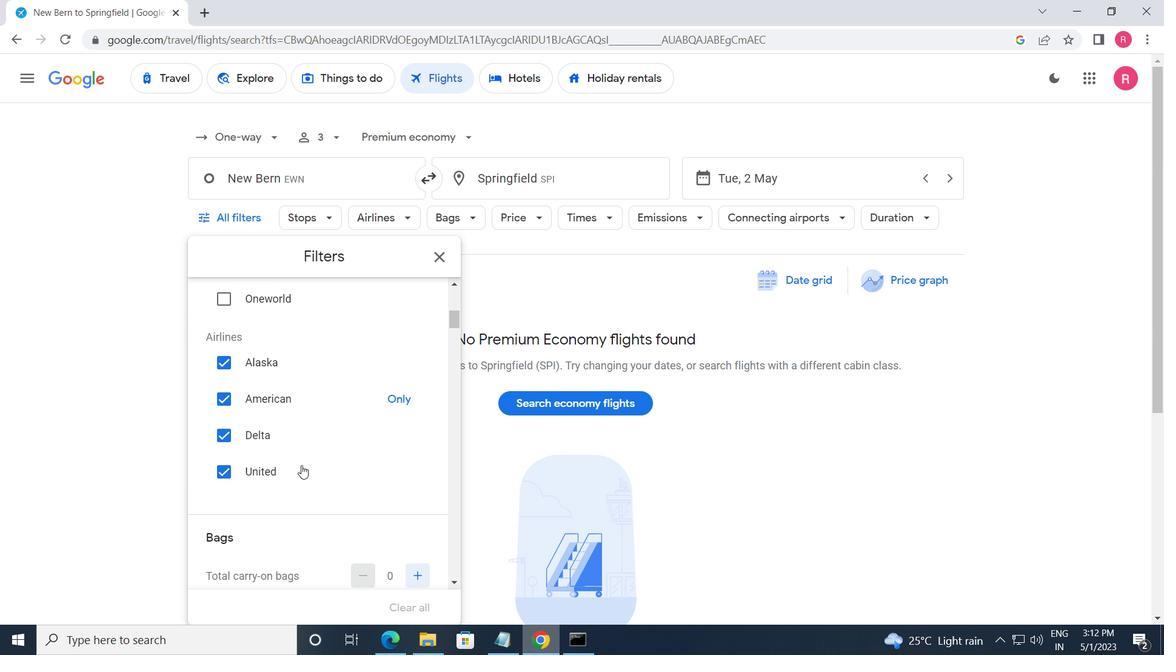 
Action: Mouse scrolled (302, 466) with delta (0, 0)
Screenshot: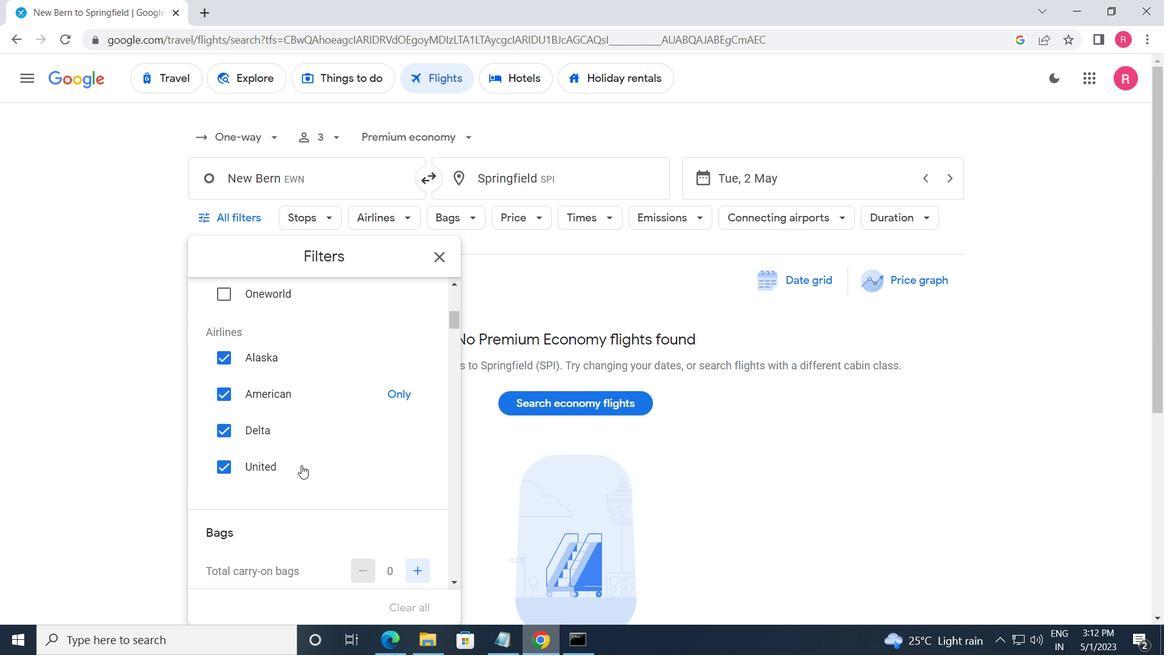 
Action: Mouse moved to (413, 314)
Screenshot: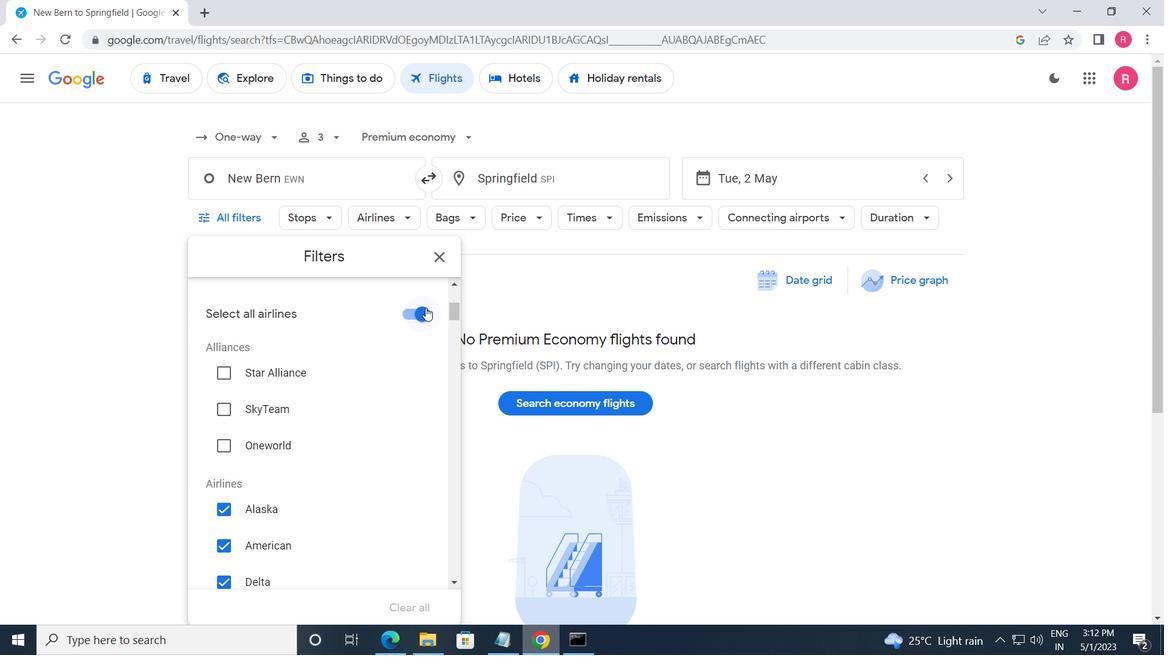 
Action: Mouse pressed left at (413, 314)
Screenshot: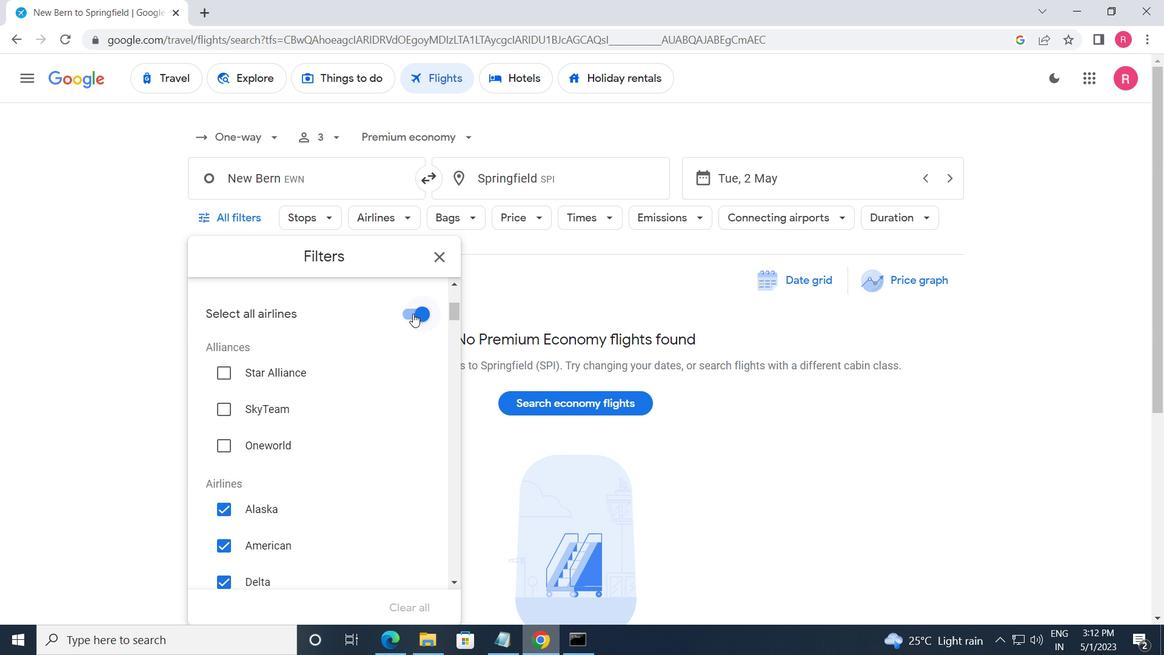 
Action: Mouse moved to (407, 421)
Screenshot: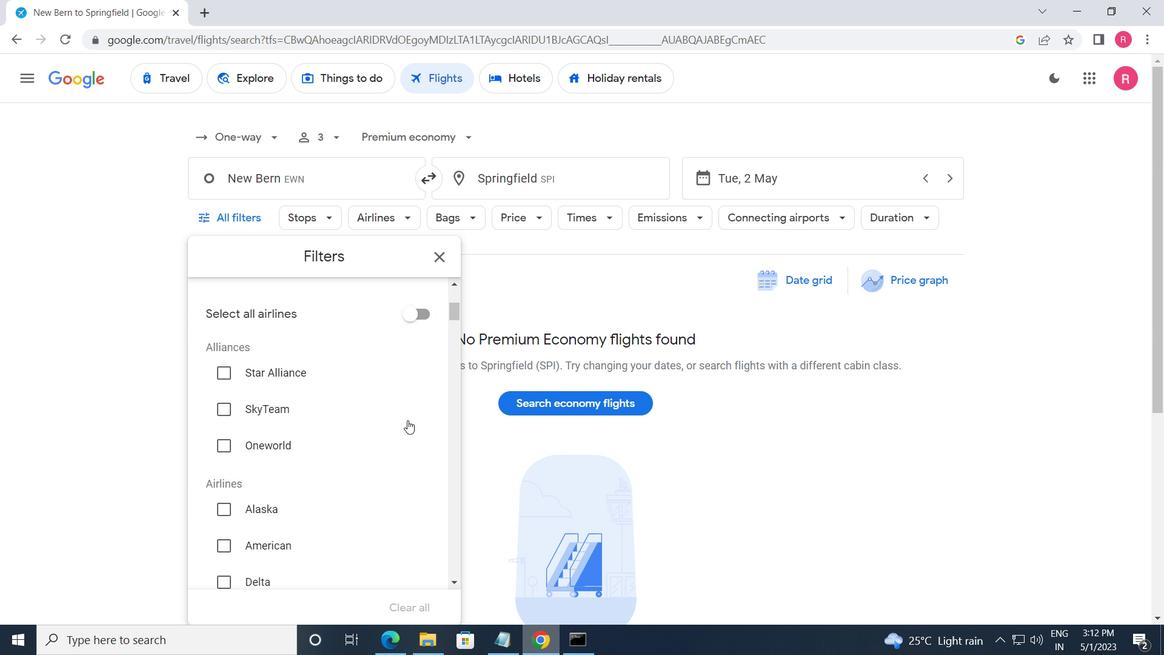 
Action: Mouse scrolled (407, 420) with delta (0, 0)
Screenshot: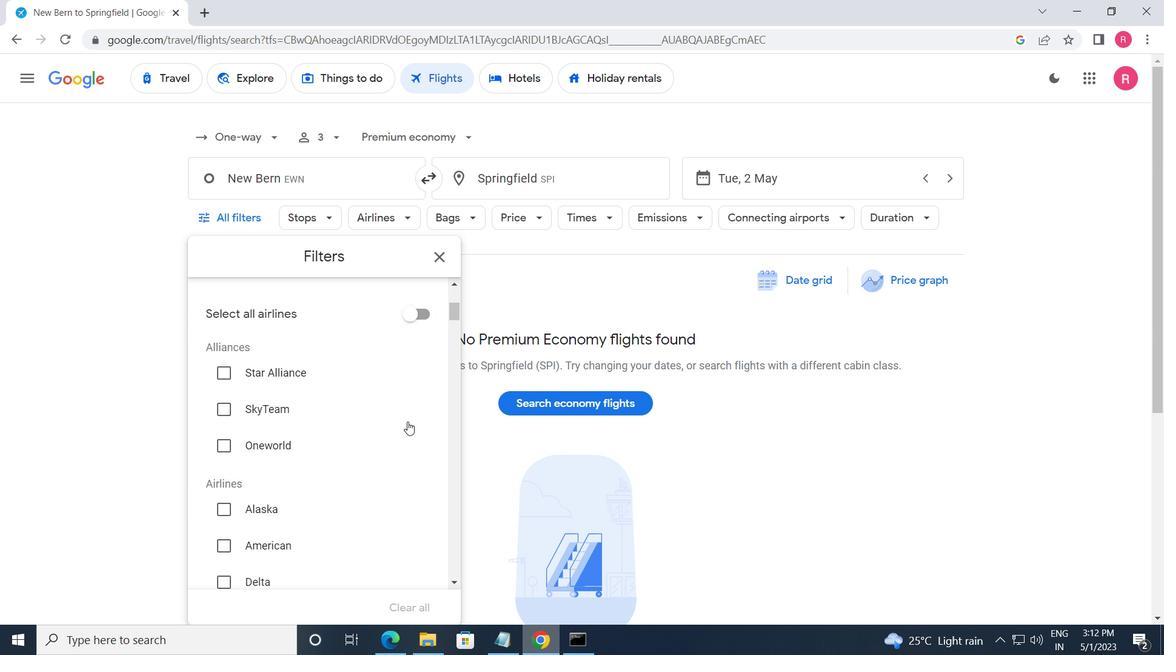 
Action: Mouse moved to (400, 427)
Screenshot: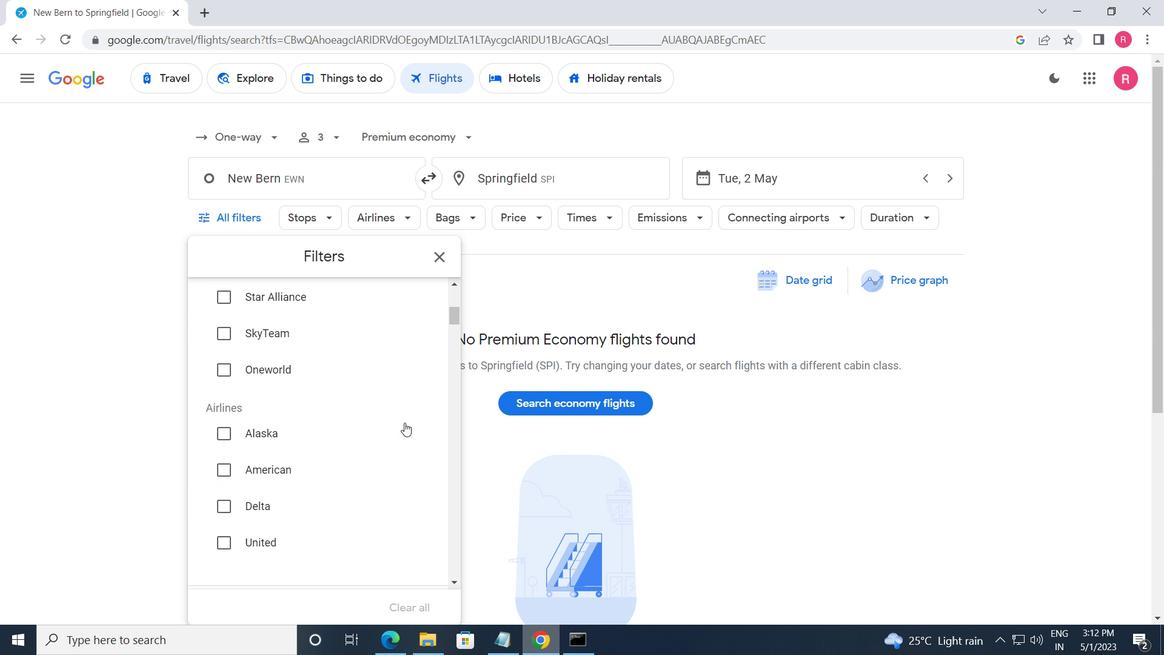 
Action: Mouse scrolled (400, 426) with delta (0, 0)
Screenshot: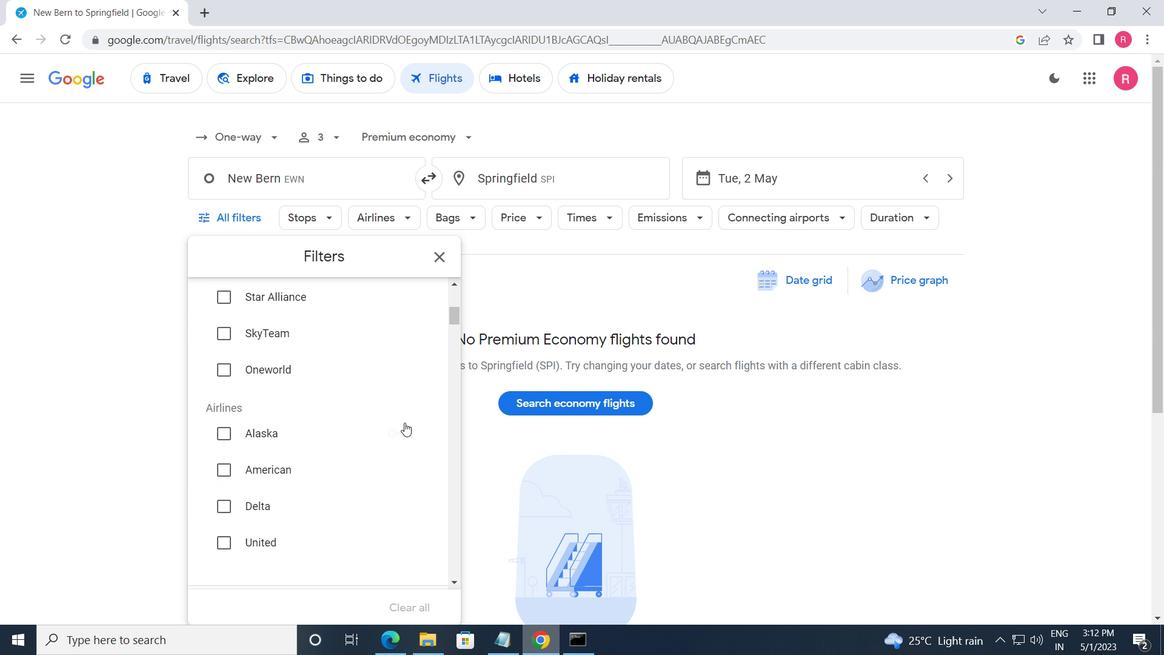 
Action: Mouse moved to (398, 430)
Screenshot: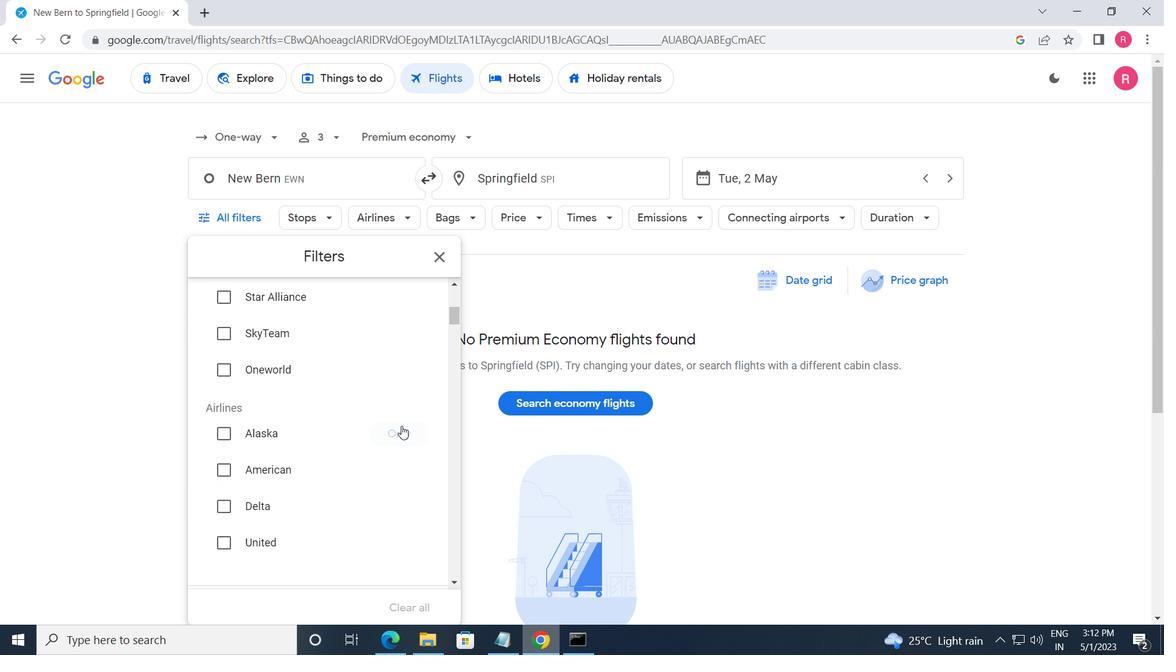 
Action: Mouse scrolled (398, 429) with delta (0, 0)
Screenshot: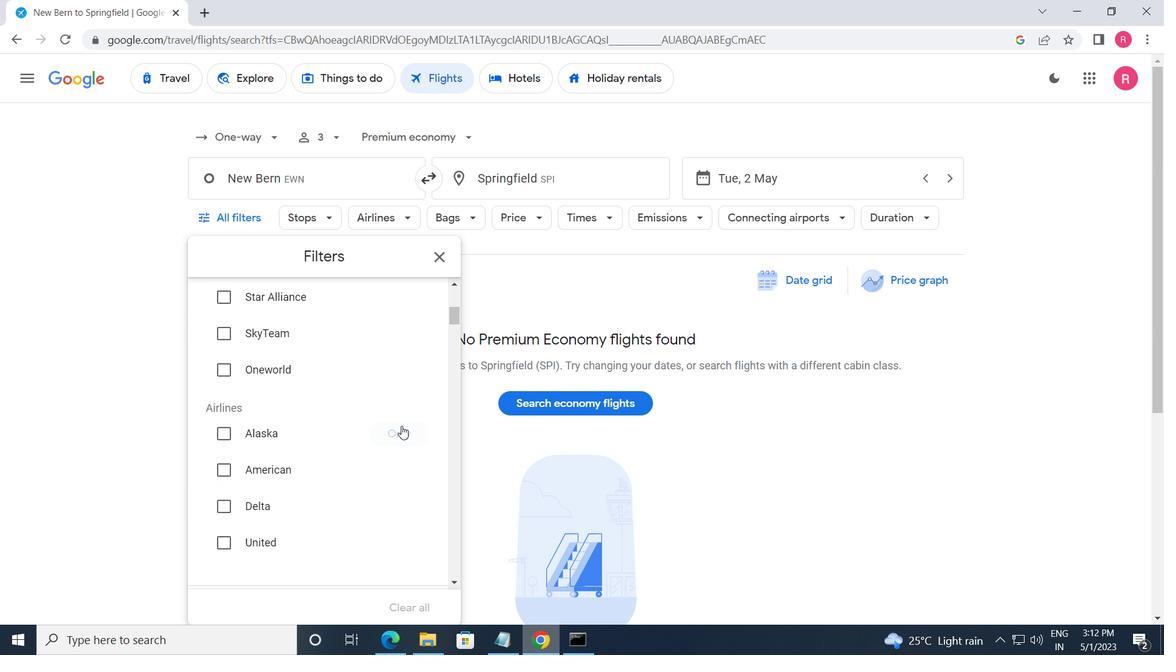 
Action: Mouse moved to (397, 431)
Screenshot: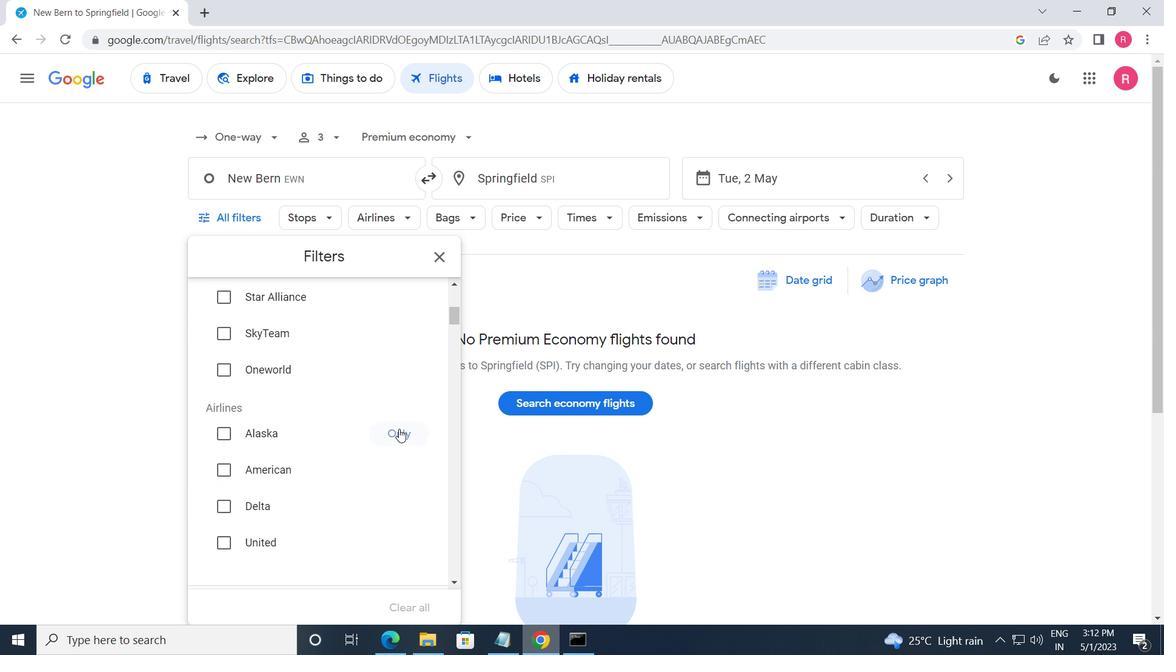 
Action: Mouse scrolled (397, 430) with delta (0, 0)
Screenshot: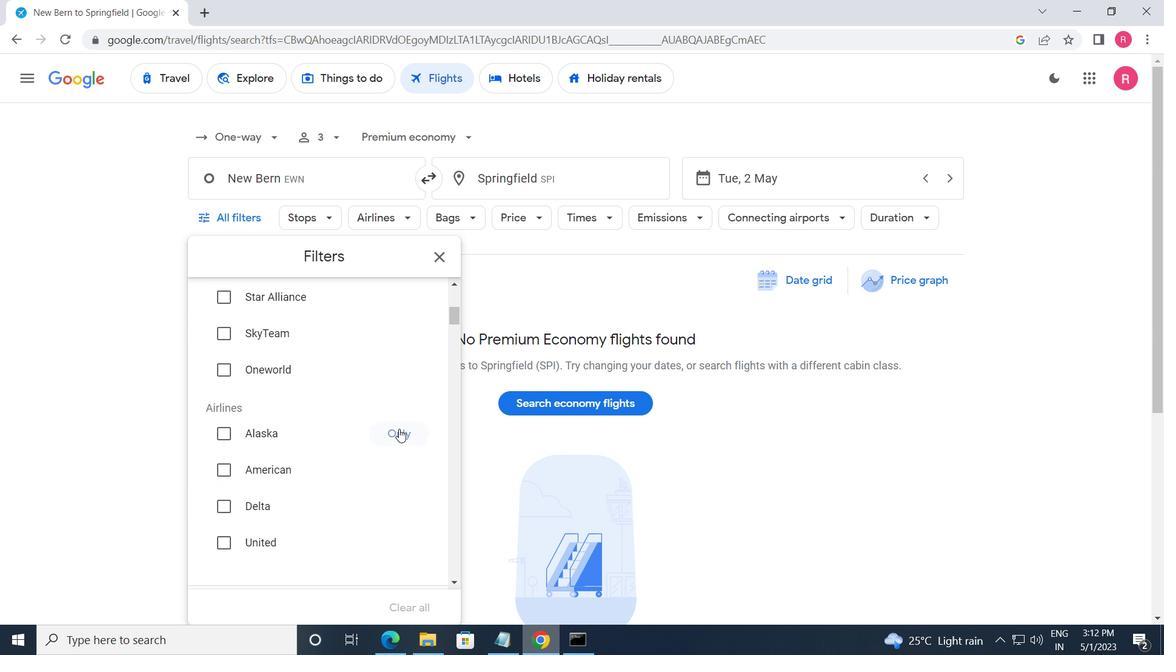 
Action: Mouse moved to (421, 456)
Screenshot: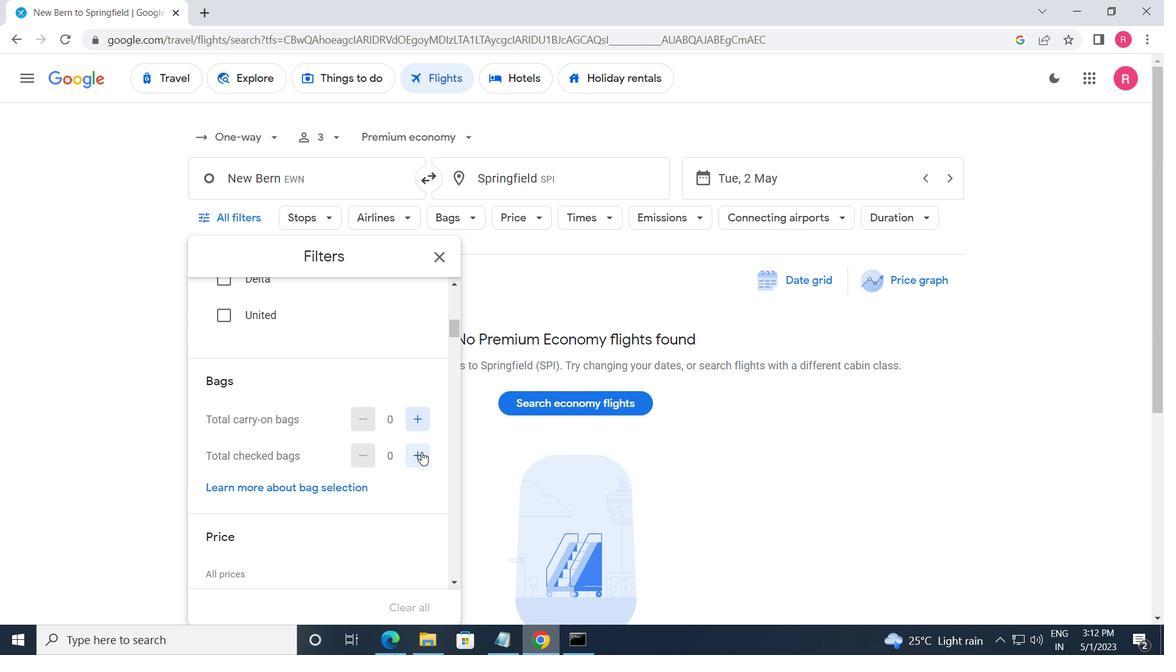 
Action: Mouse pressed left at (421, 456)
Screenshot: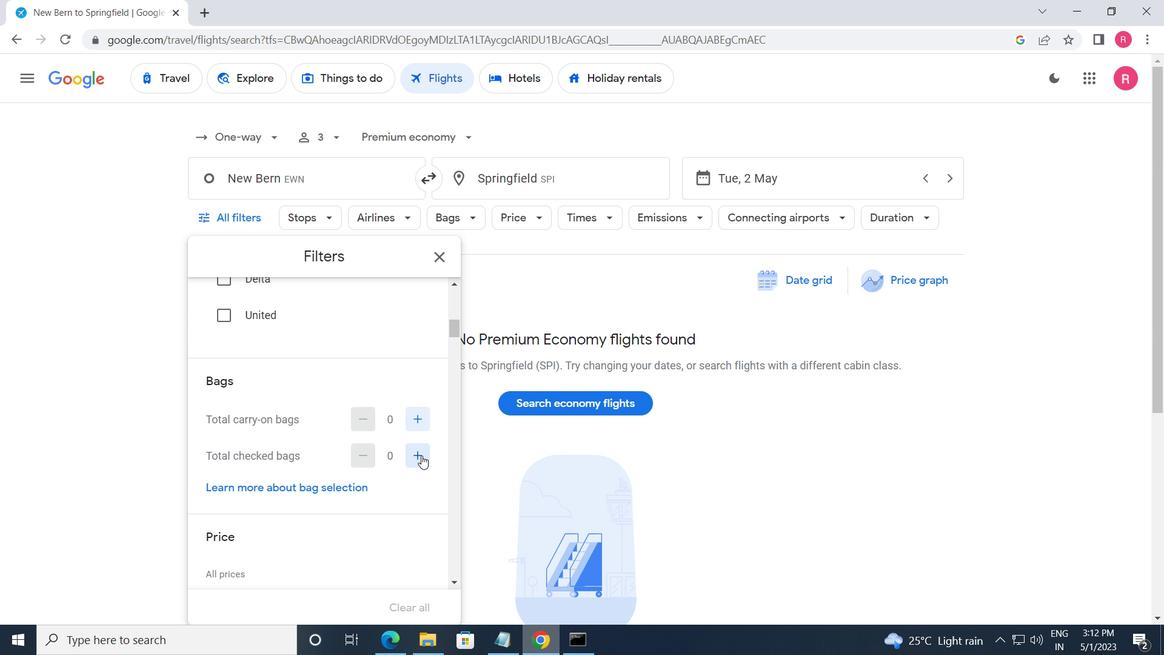 
Action: Mouse moved to (421, 456)
Screenshot: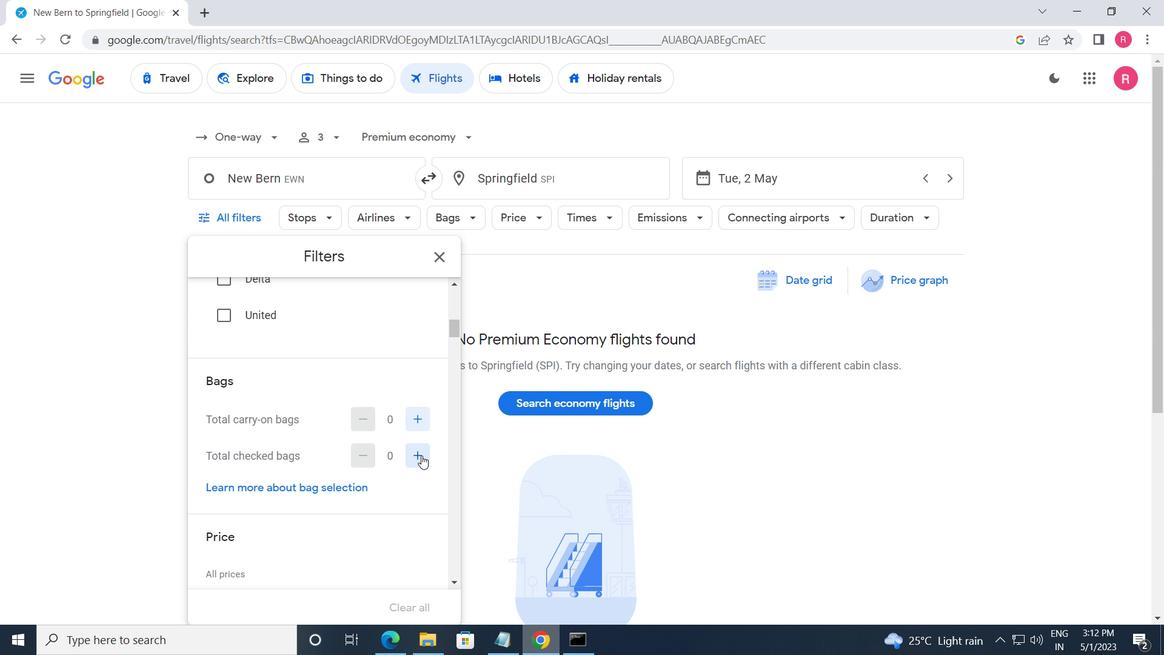 
Action: Mouse pressed left at (421, 456)
Screenshot: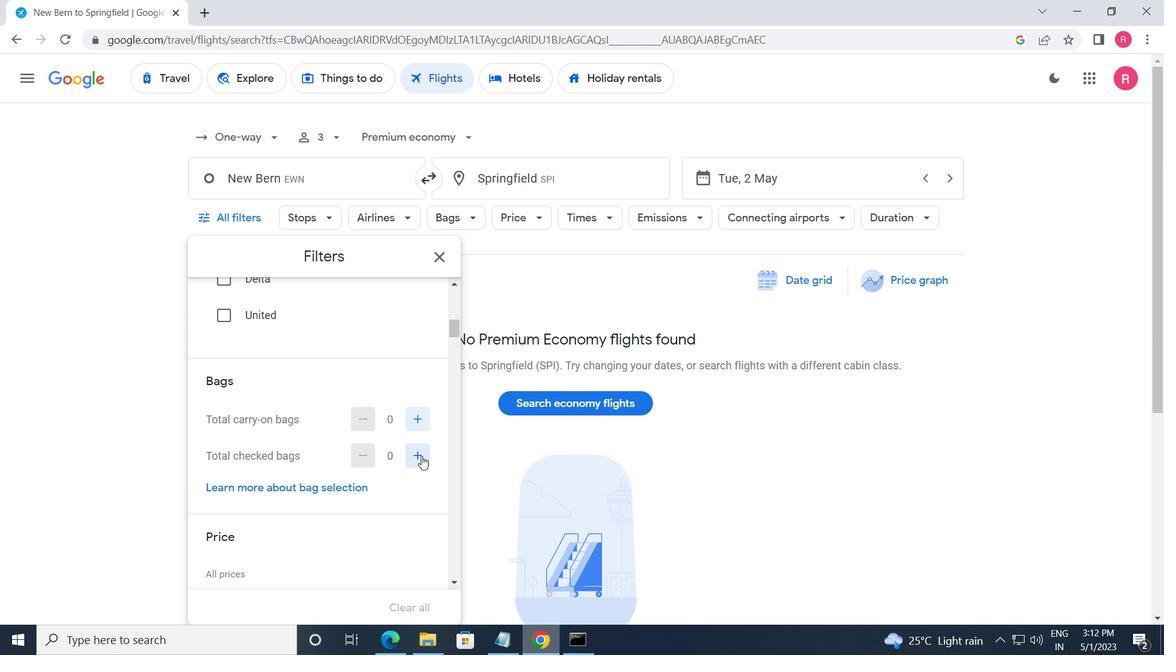
Action: Mouse pressed left at (421, 456)
Screenshot: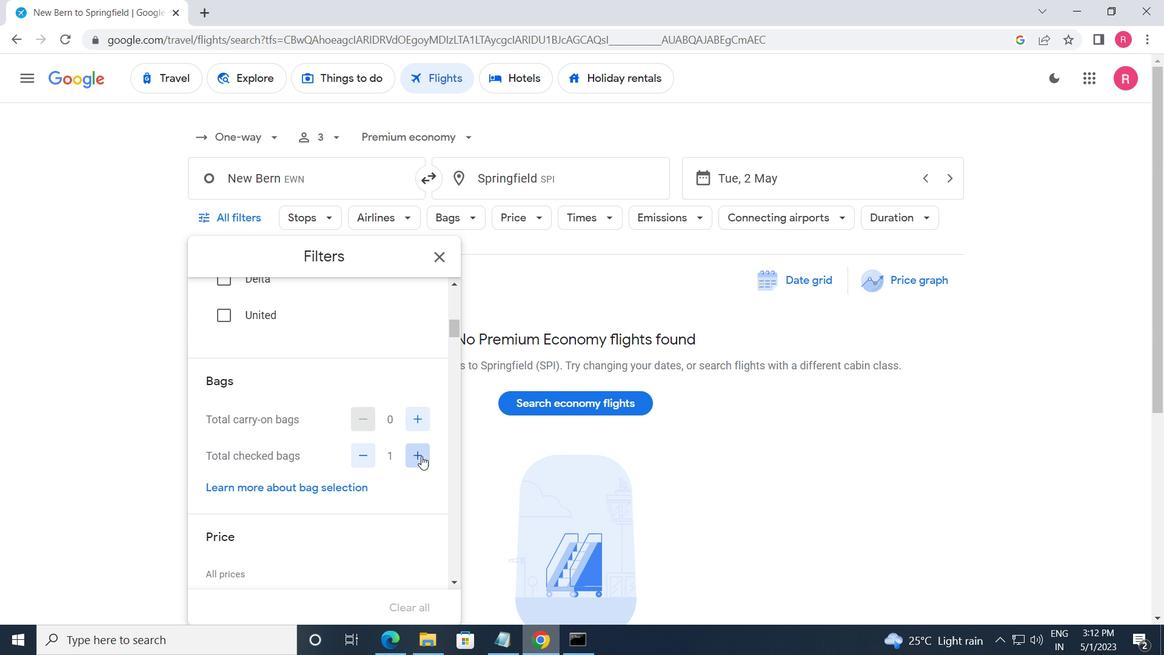 
Action: Mouse pressed left at (421, 456)
Screenshot: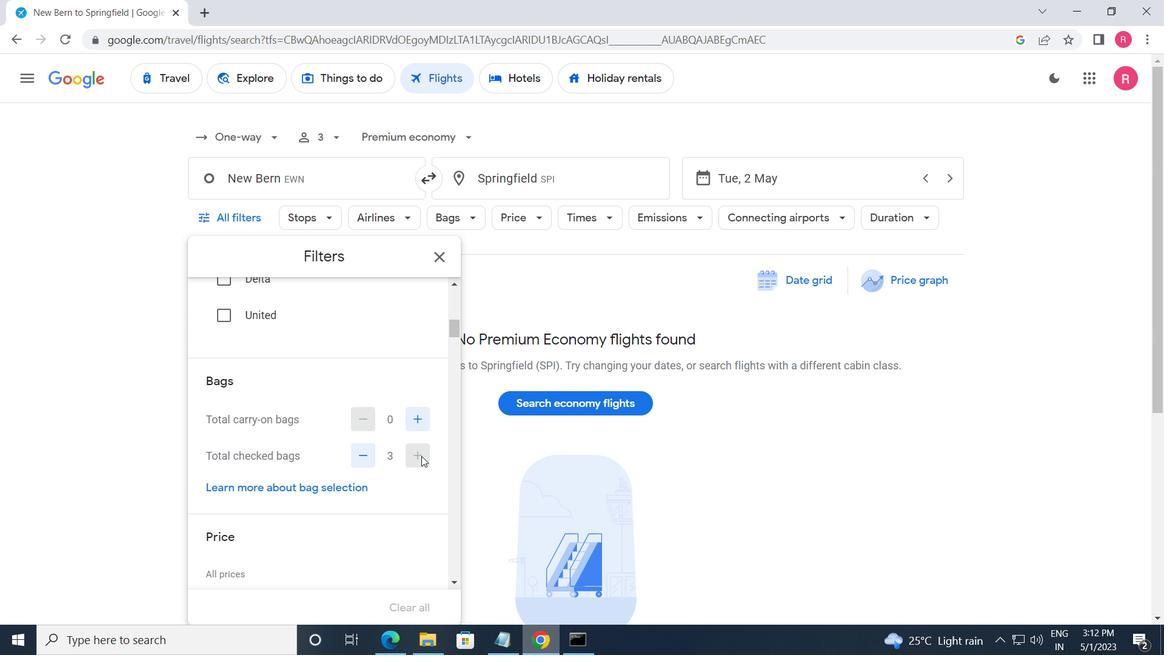 
Action: Mouse pressed left at (421, 456)
Screenshot: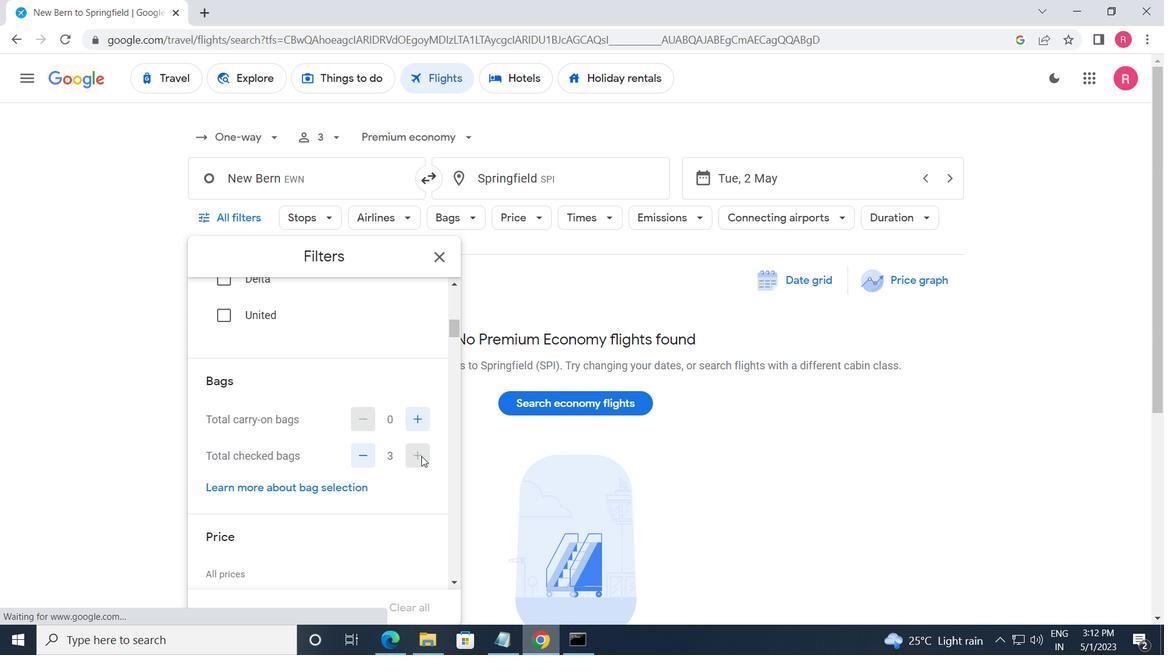 
Action: Mouse scrolled (421, 456) with delta (0, 0)
Screenshot: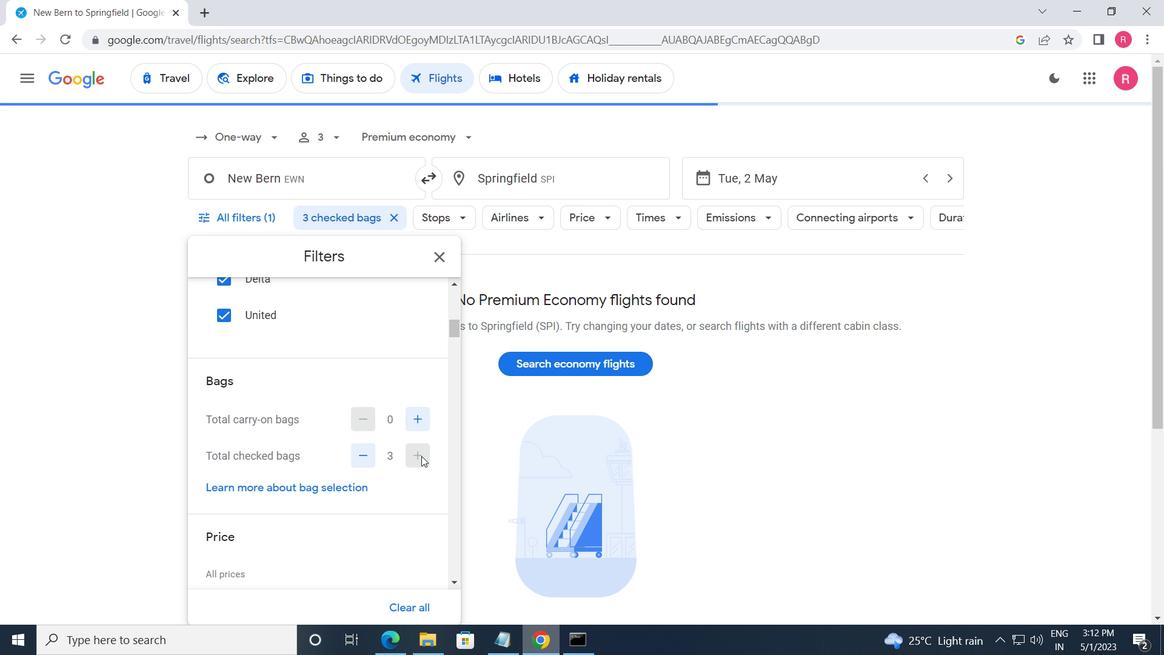 
Action: Mouse scrolled (421, 456) with delta (0, 0)
Screenshot: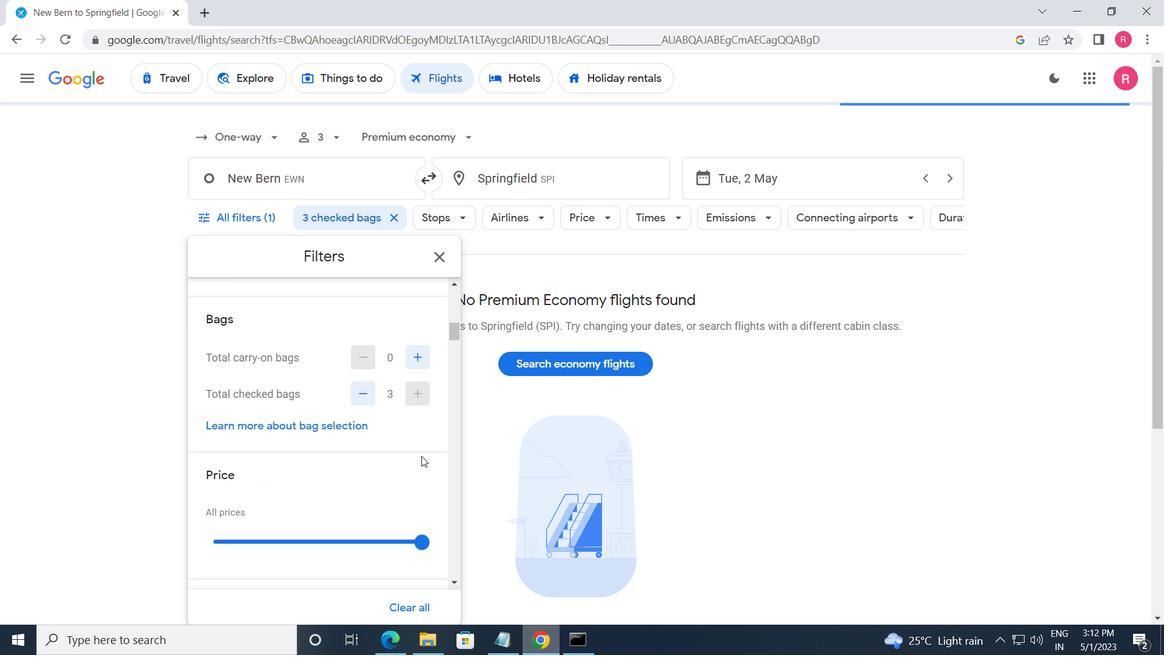 
Action: Mouse scrolled (421, 456) with delta (0, 0)
Screenshot: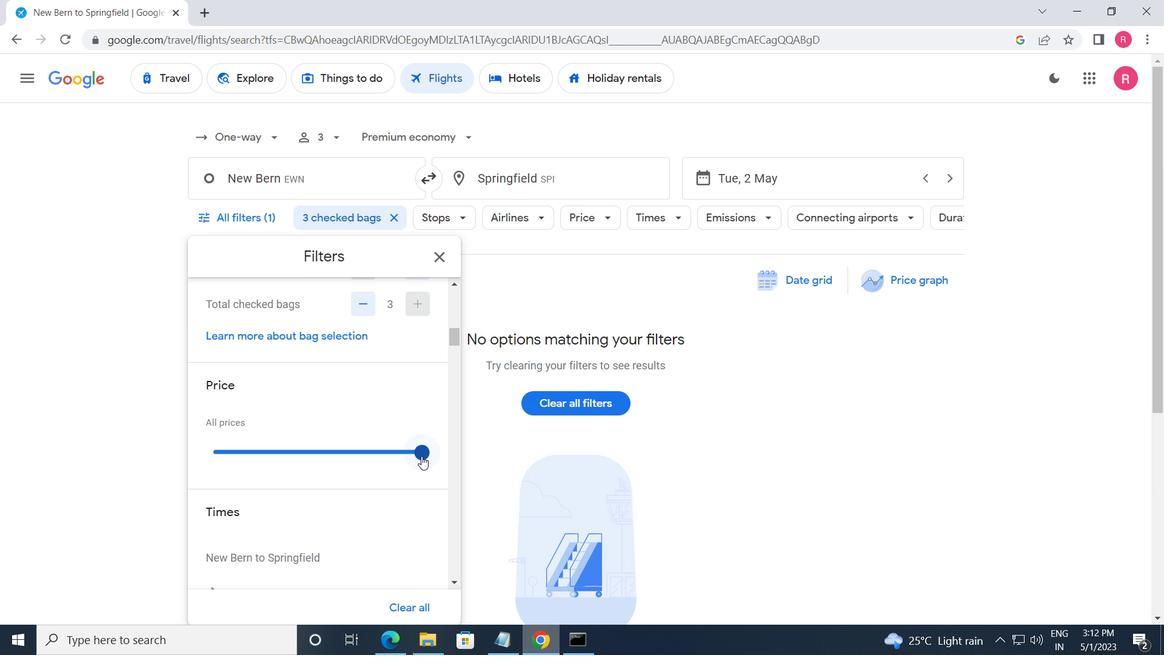 
Action: Mouse moved to (424, 377)
Screenshot: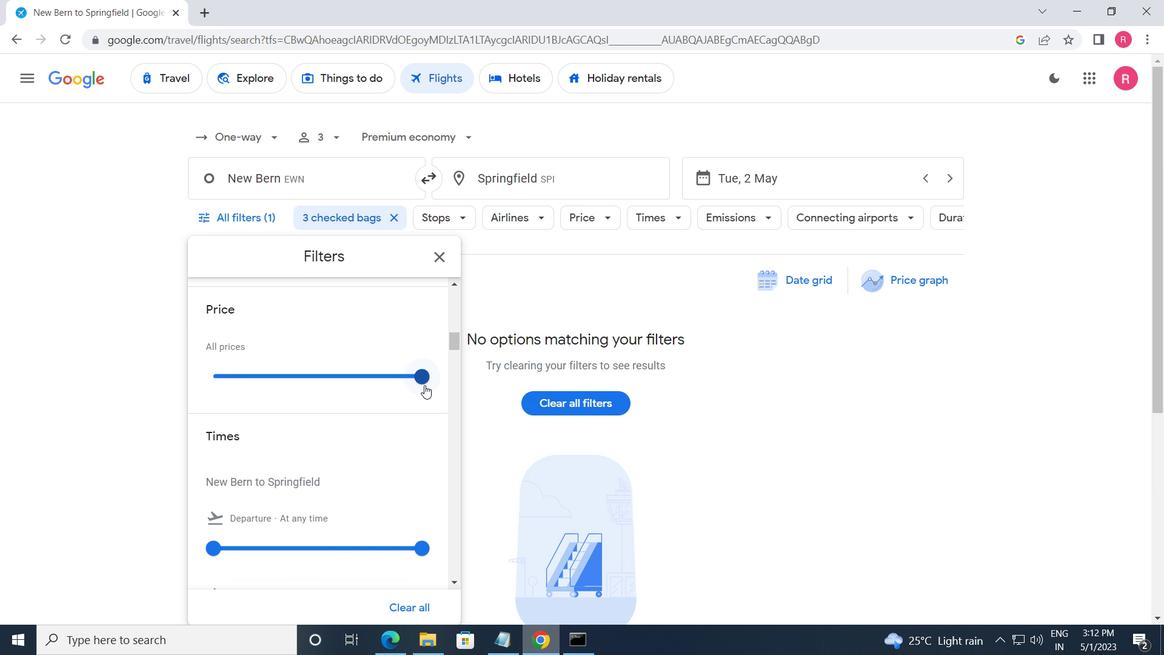 
Action: Mouse pressed left at (424, 377)
Screenshot: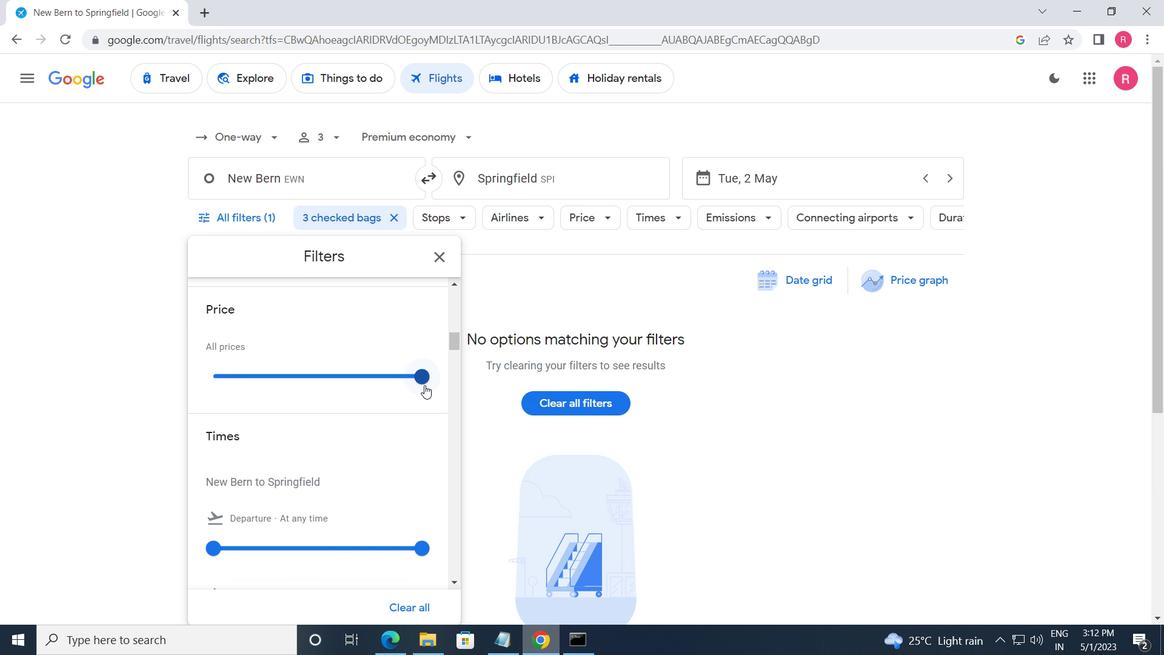 
Action: Mouse scrolled (424, 376) with delta (0, 0)
Screenshot: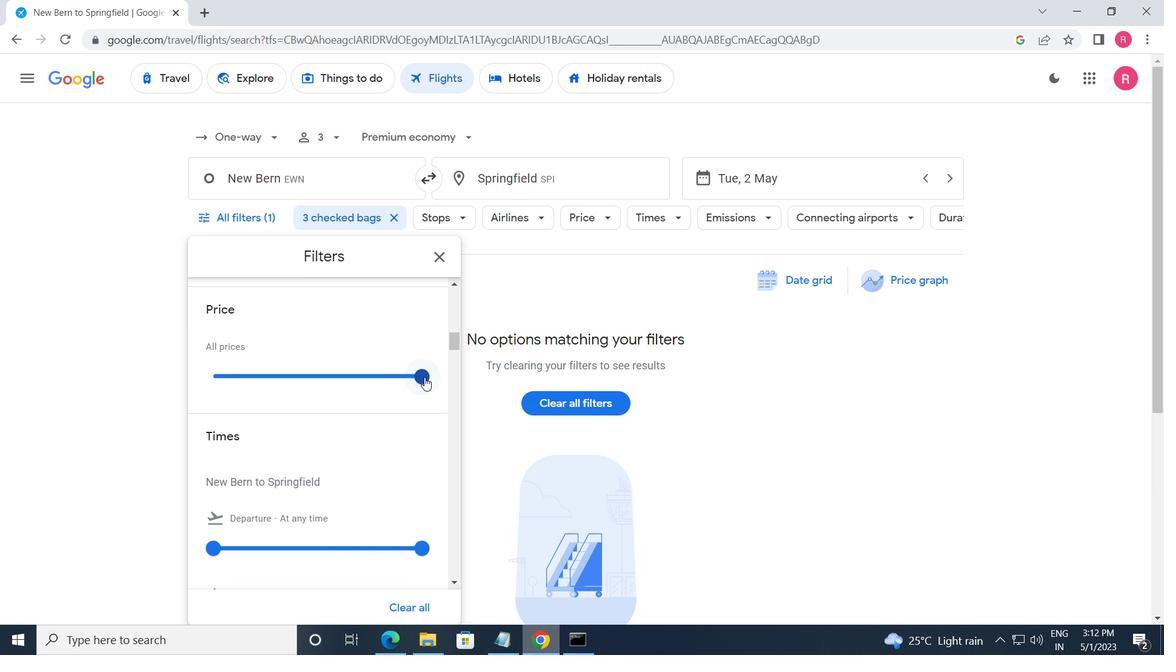 
Action: Mouse moved to (227, 471)
Screenshot: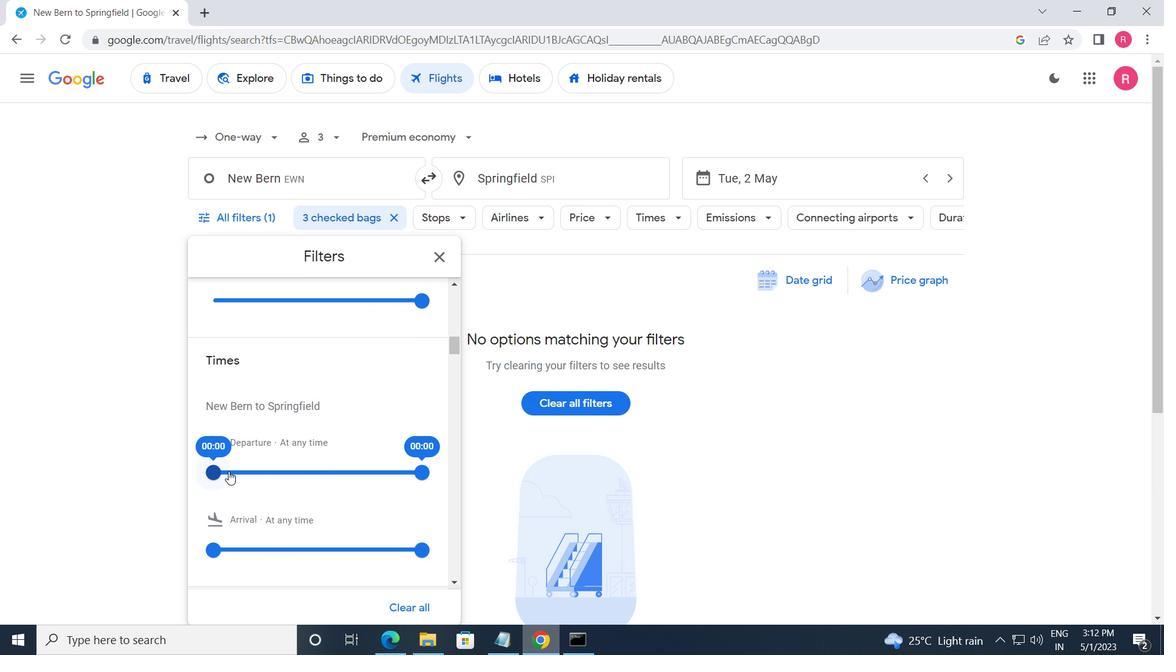 
Action: Mouse pressed left at (227, 471)
Screenshot: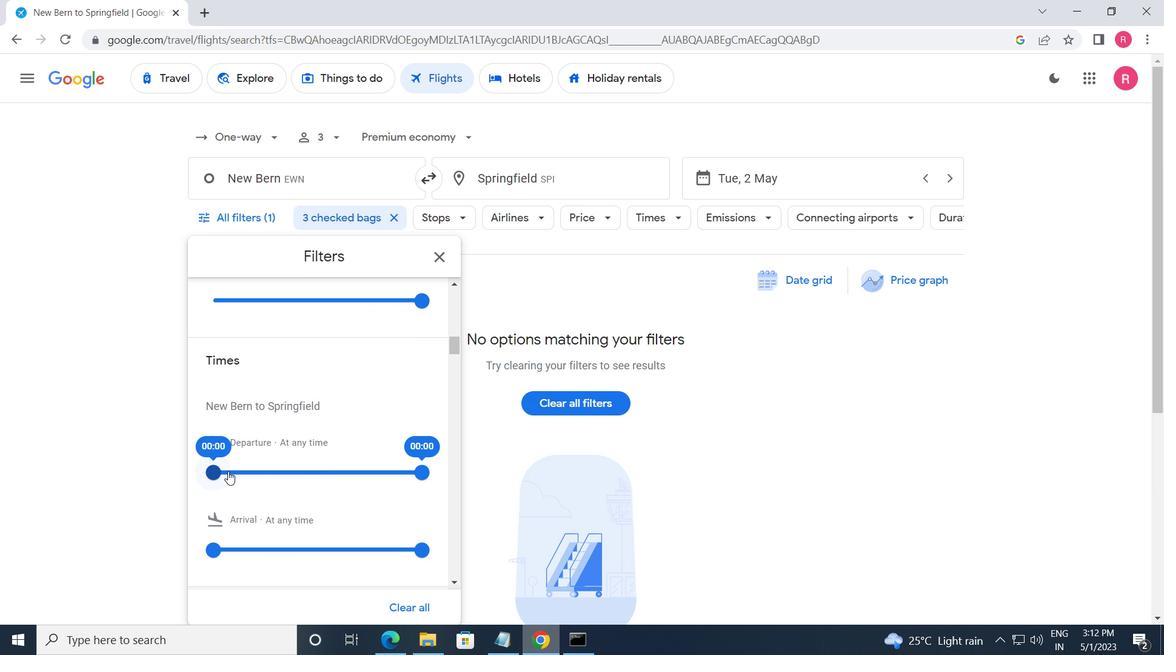 
Action: Mouse moved to (417, 468)
Screenshot: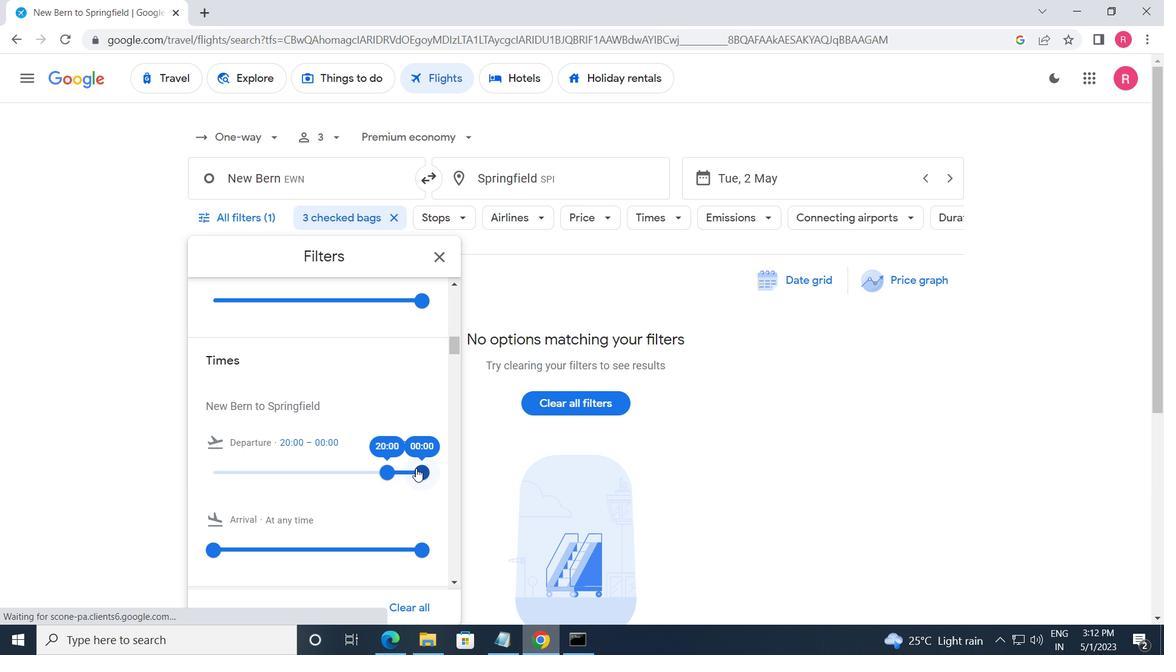 
Action: Mouse pressed left at (417, 468)
Screenshot: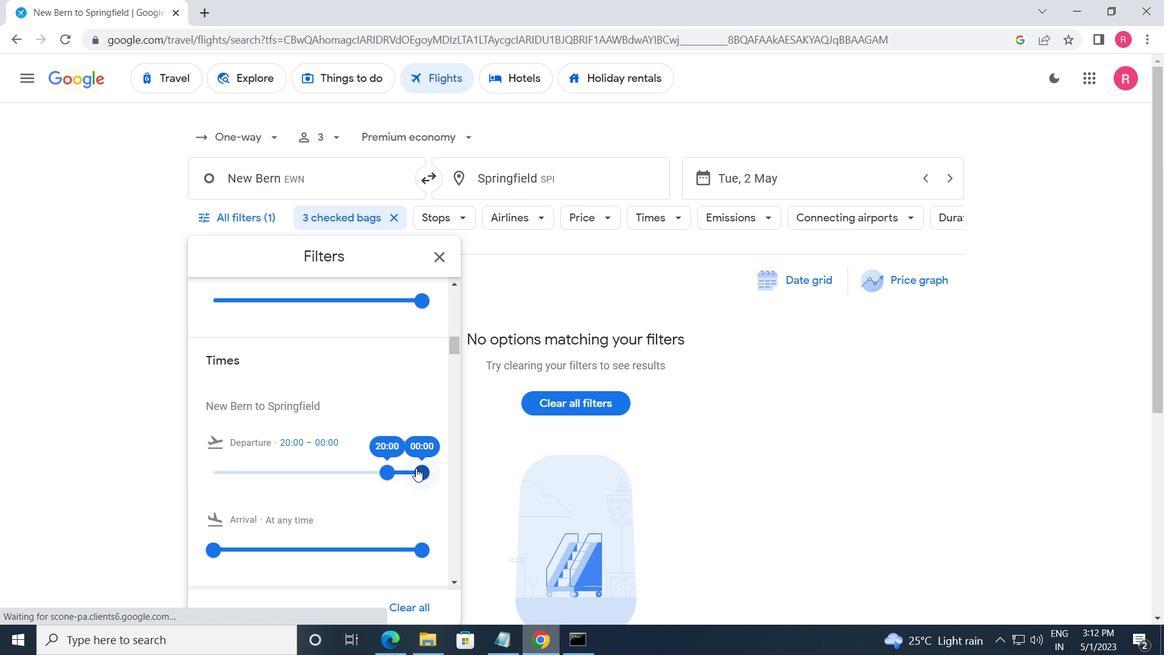 
Action: Mouse moved to (442, 265)
Screenshot: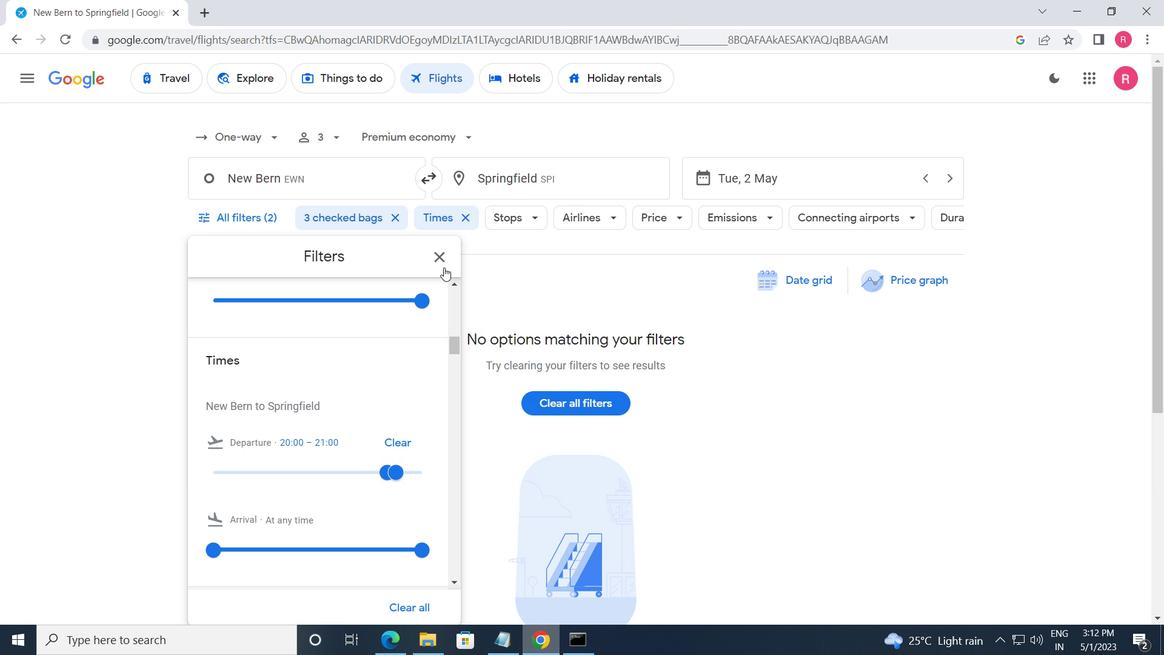 
Action: Mouse pressed left at (442, 265)
Screenshot: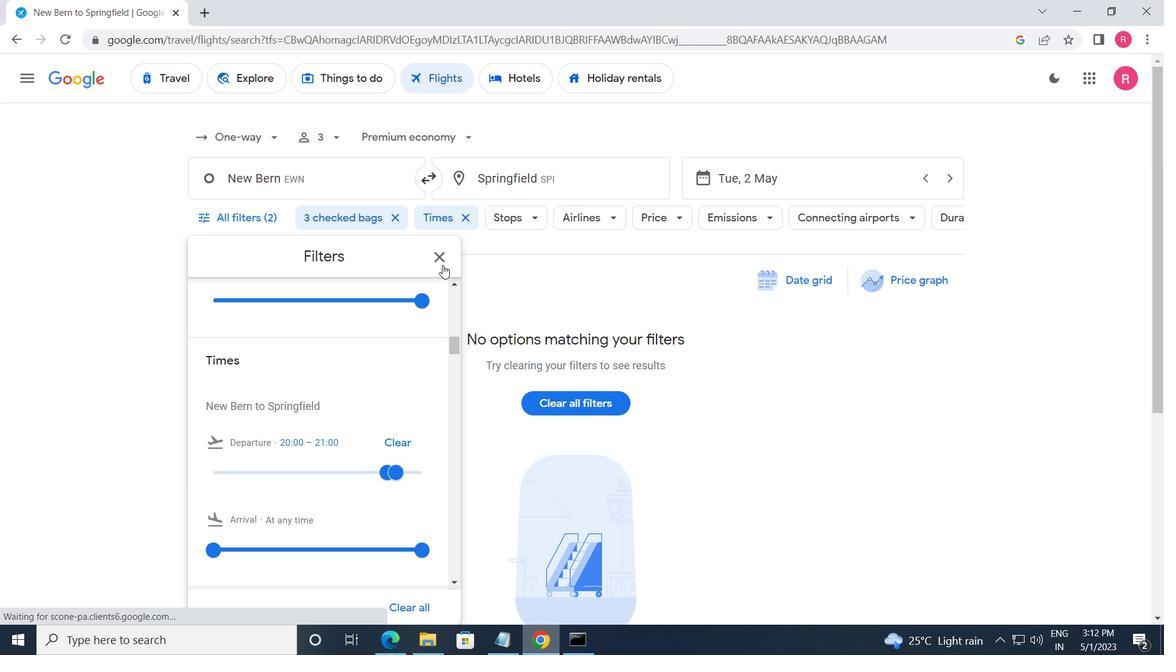 
